 Task: Create ChildIssue0000000159 as Child Issue of Issue Issue0000000080 in Backlog  in Scrum Project Project0000000016 in Jira. Create ChildIssue0000000160 as Child Issue of Issue Issue0000000080 in Backlog  in Scrum Project Project0000000016 in Jira. AssignAyush98111@gmail.com as Assignee of Child Issue ChildIssue0000000141 of Issue Issue0000000071 in Backlog  in Scrum Project Project0000000015 in Jira. AssignAyush98111@gmail.com as Assignee of Child Issue ChildIssue0000000142 of Issue Issue0000000071 in Backlog  in Scrum Project Project0000000015 in Jira. AssignAyush98111@gmail.com as Assignee of Child Issue ChildIssue0000000143 of Issue Issue0000000072 in Backlog  in Scrum Project Project0000000015 in Jira
Action: Mouse moved to (425, 568)
Screenshot: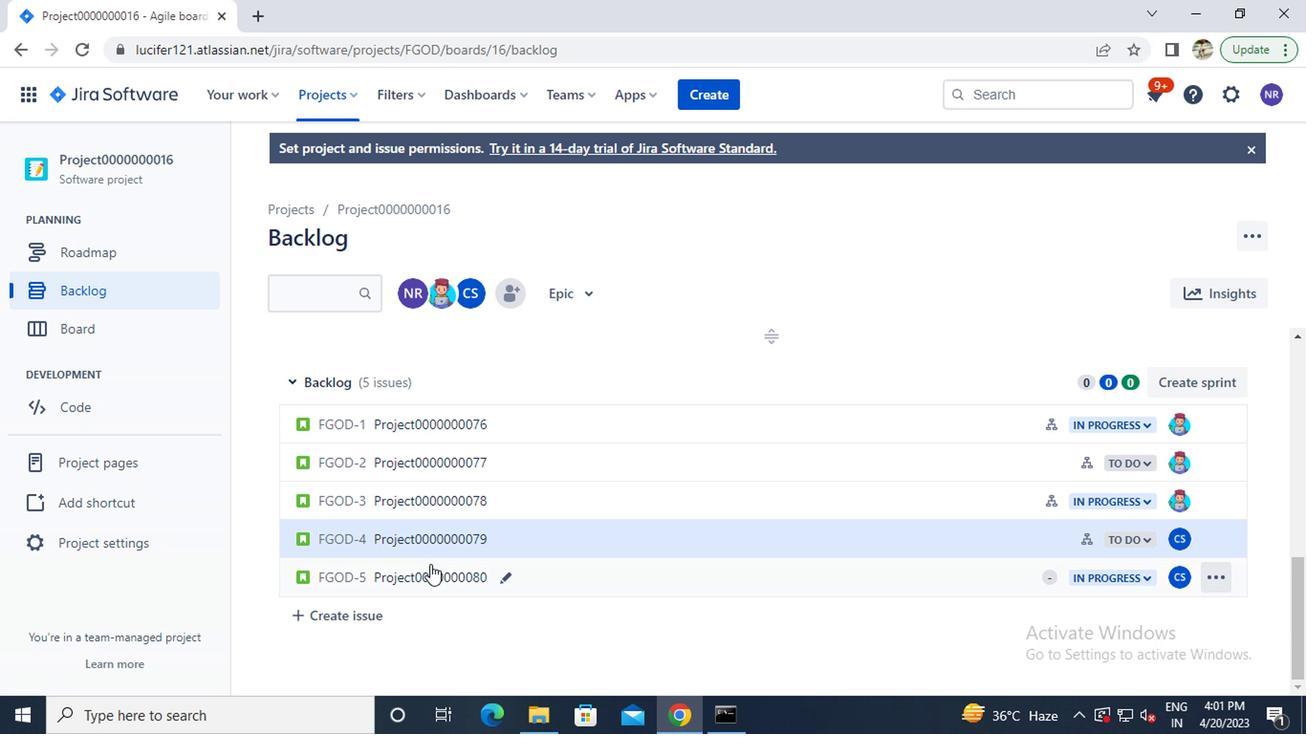 
Action: Mouse pressed left at (425, 568)
Screenshot: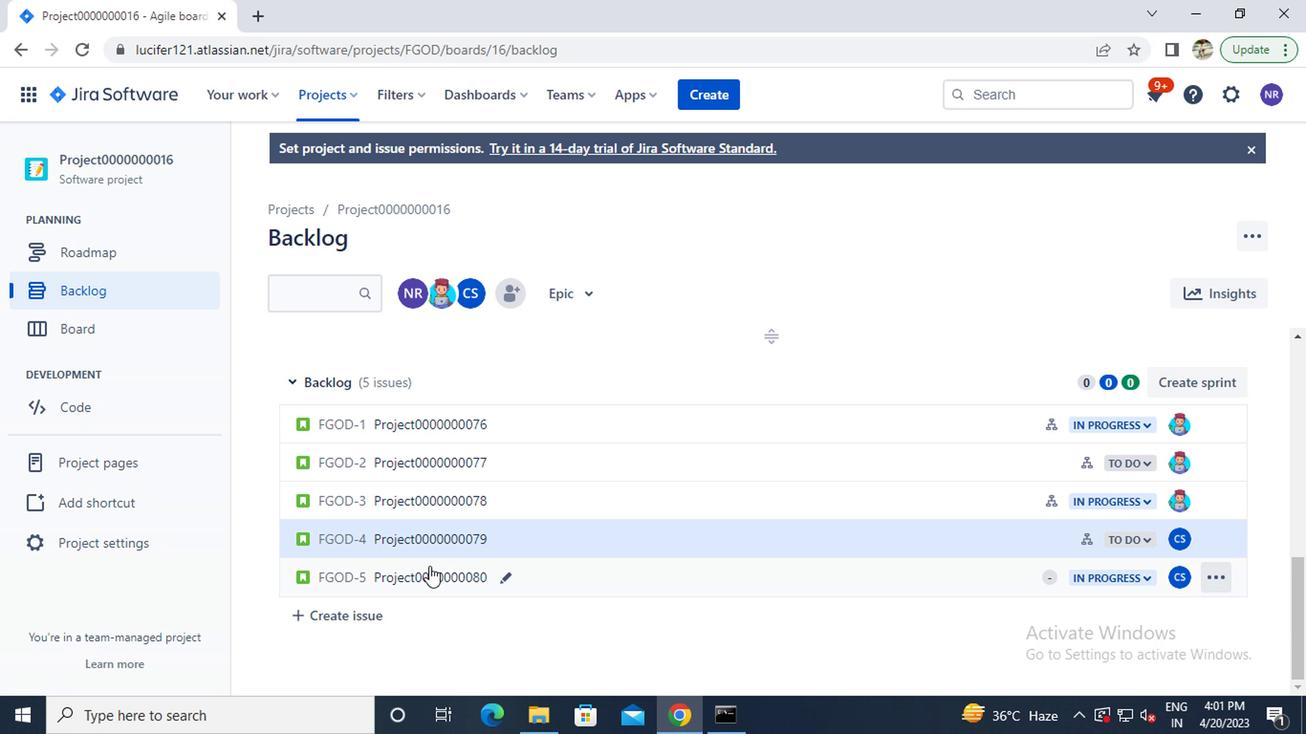 
Action: Mouse moved to (955, 434)
Screenshot: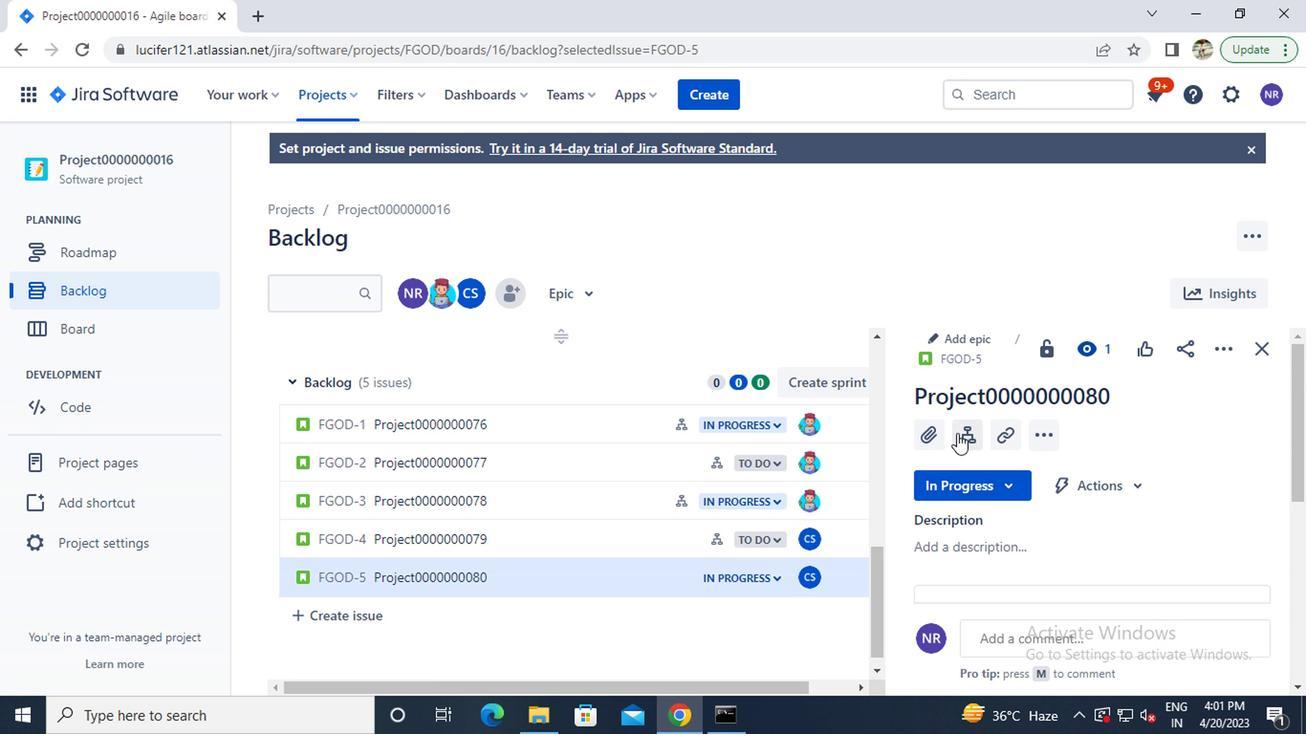 
Action: Mouse pressed left at (955, 434)
Screenshot: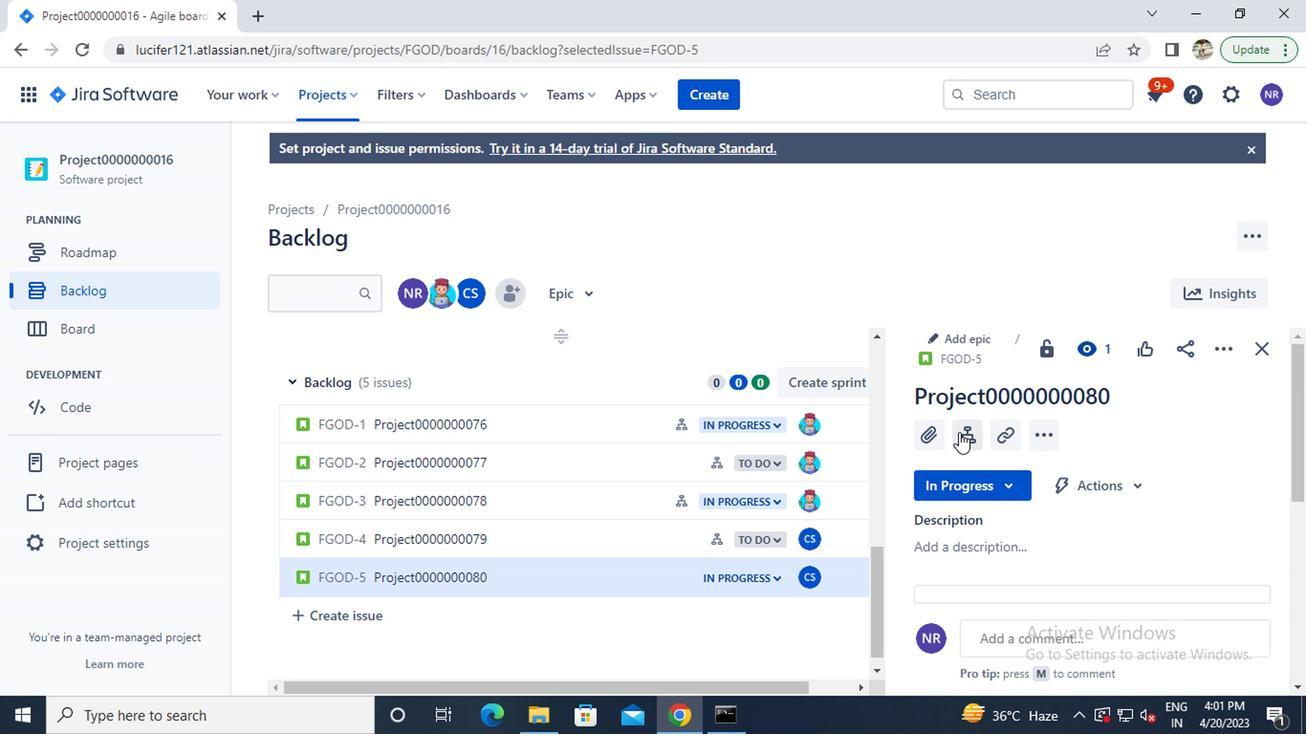 
Action: Key pressed c<Key.caps_lock>hild<Key.caps_lock>i<Key.caps_lock>ssue0000000159
Screenshot: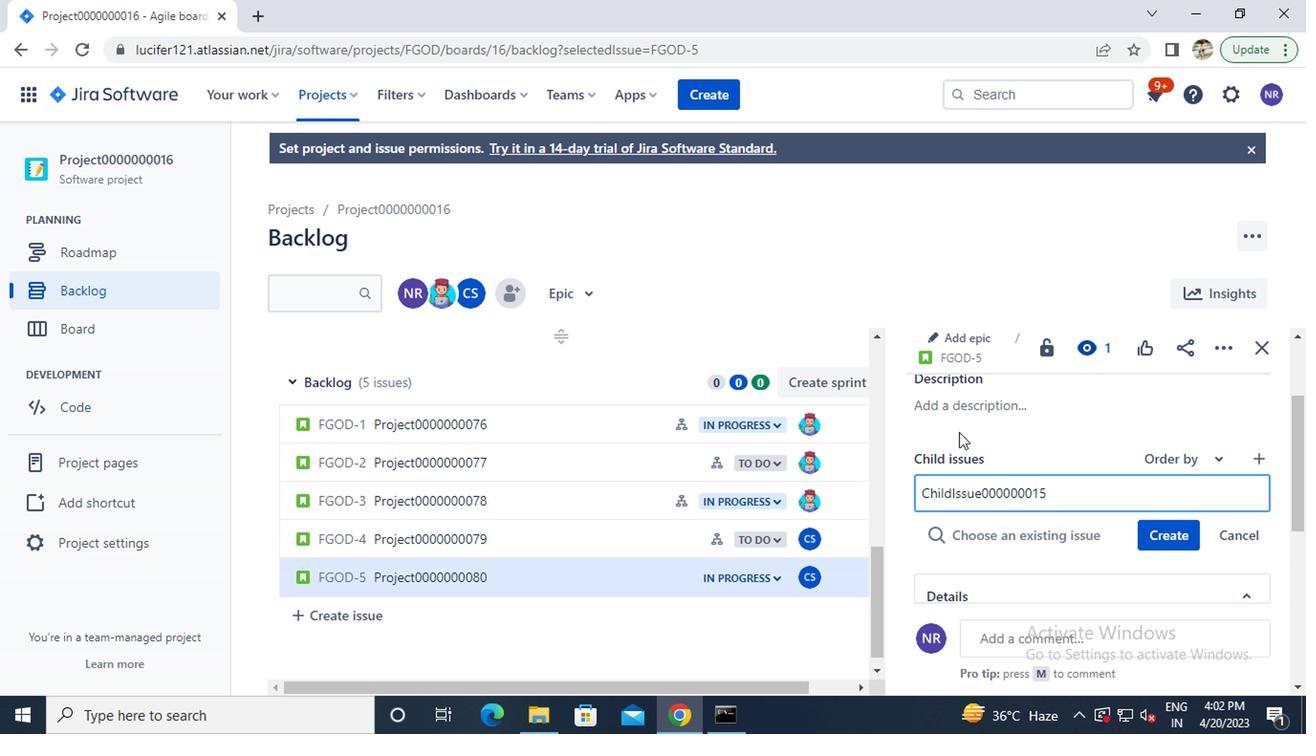 
Action: Mouse moved to (1171, 525)
Screenshot: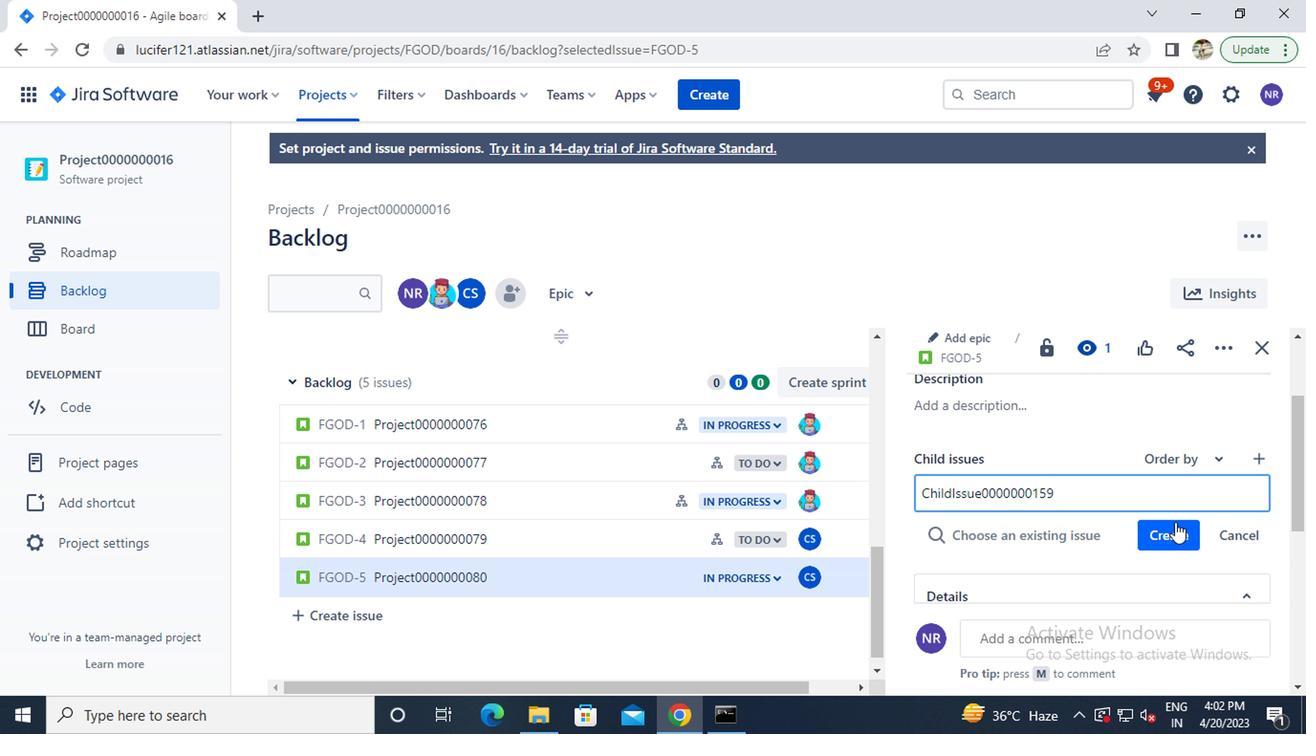 
Action: Mouse pressed left at (1171, 525)
Screenshot: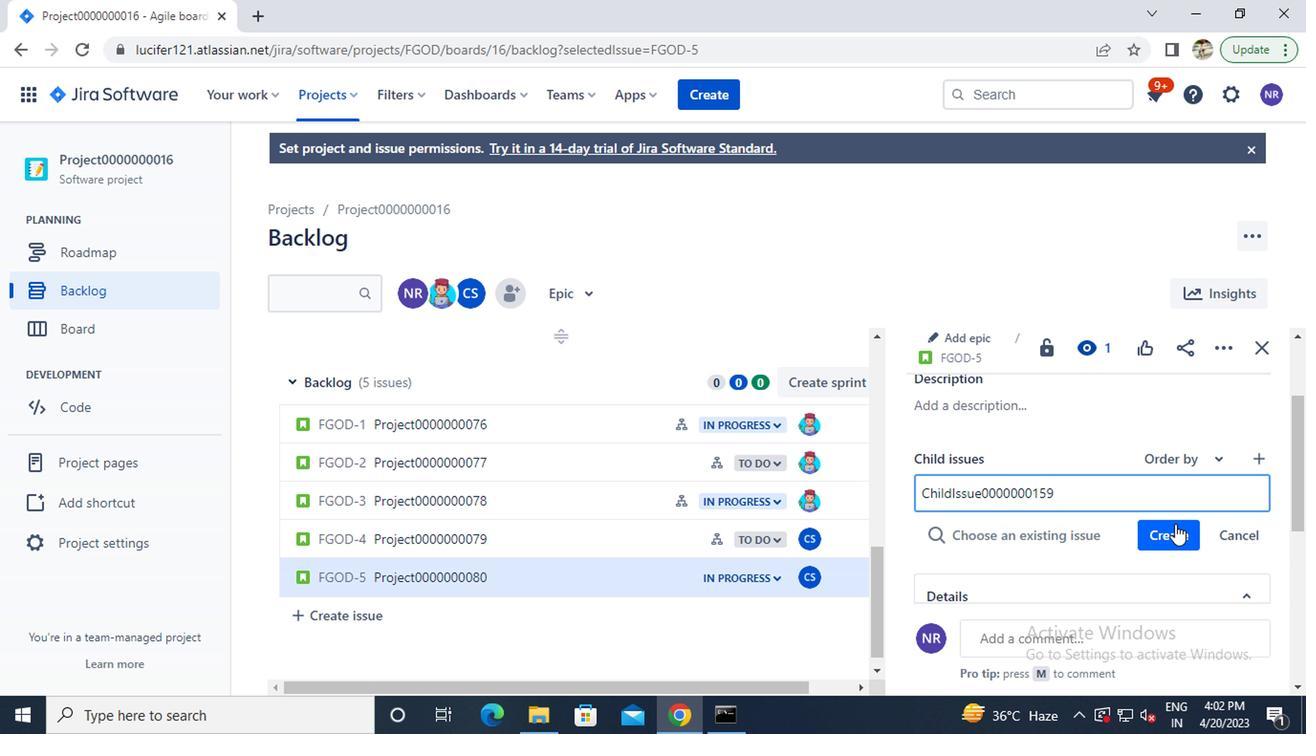 
Action: Mouse moved to (1047, 549)
Screenshot: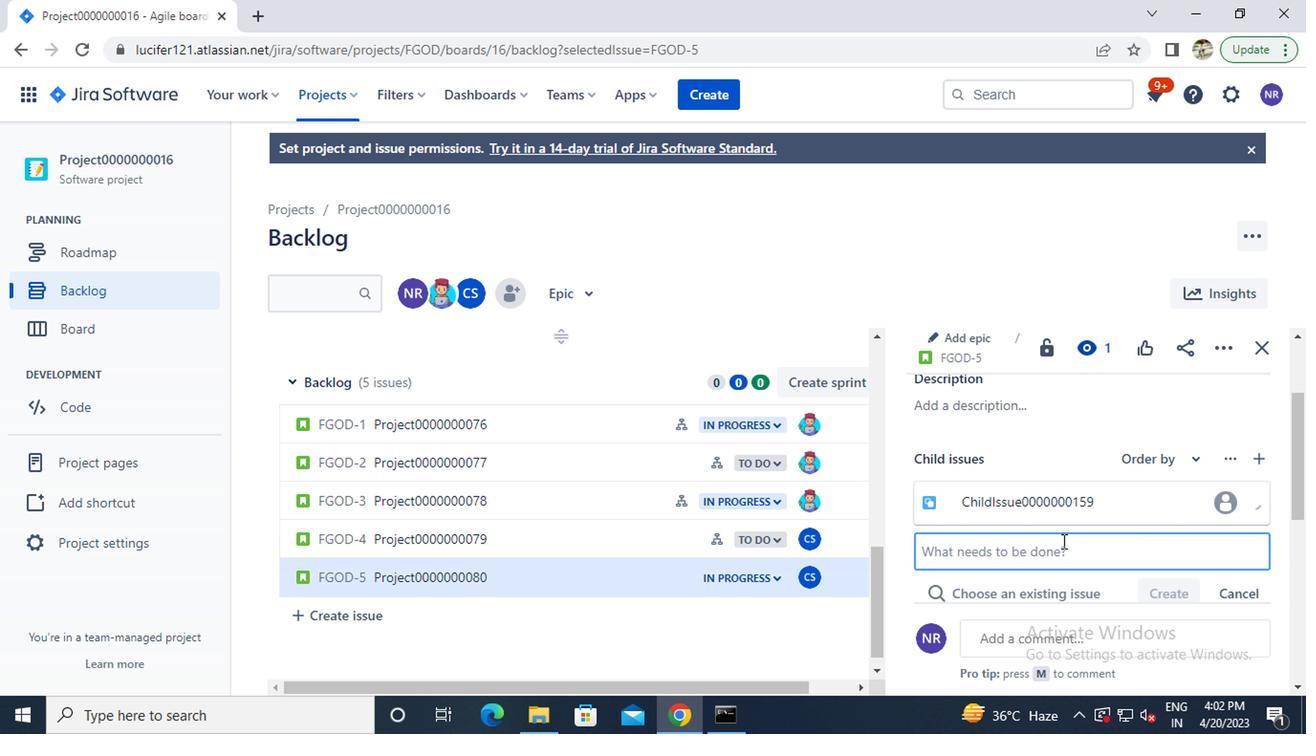 
Action: Mouse pressed left at (1047, 549)
Screenshot: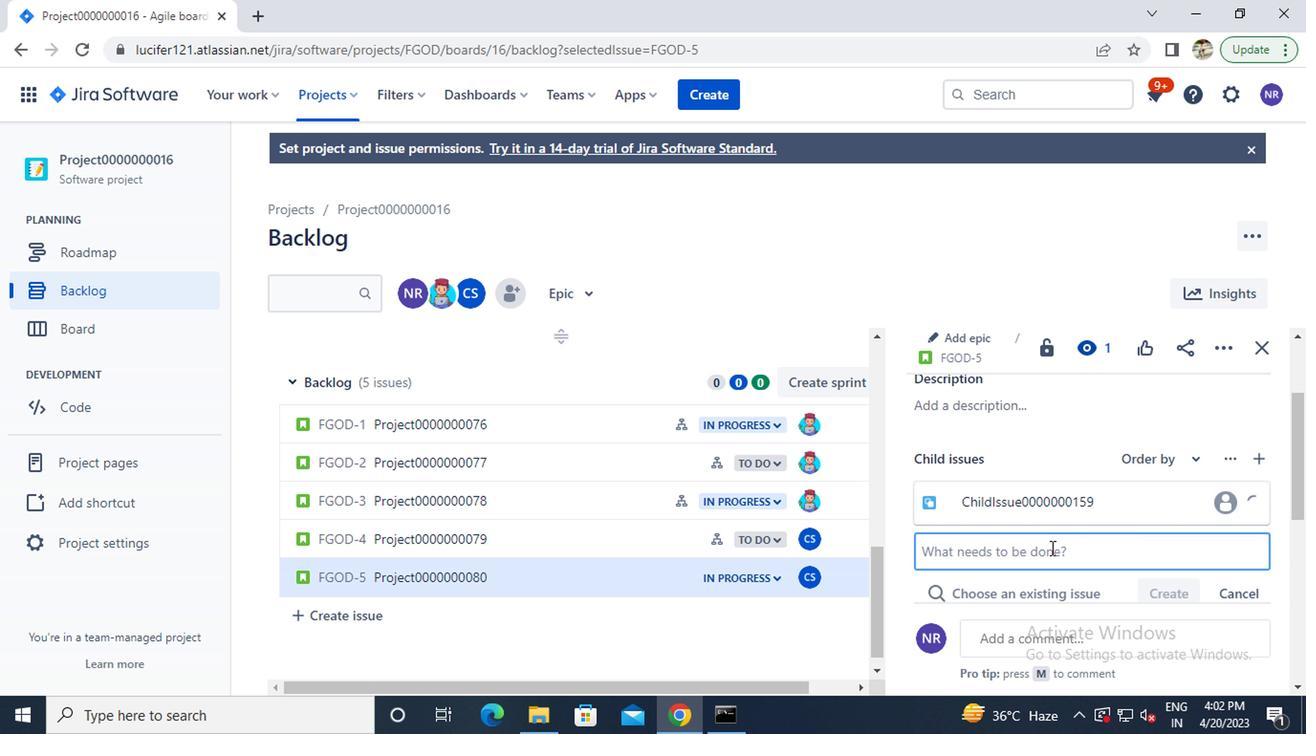 
Action: Key pressed <Key.caps_lock>c<Key.caps_lock>hild<Key.caps_lock>i<Key.caps_lock>ssue00000000160
Screenshot: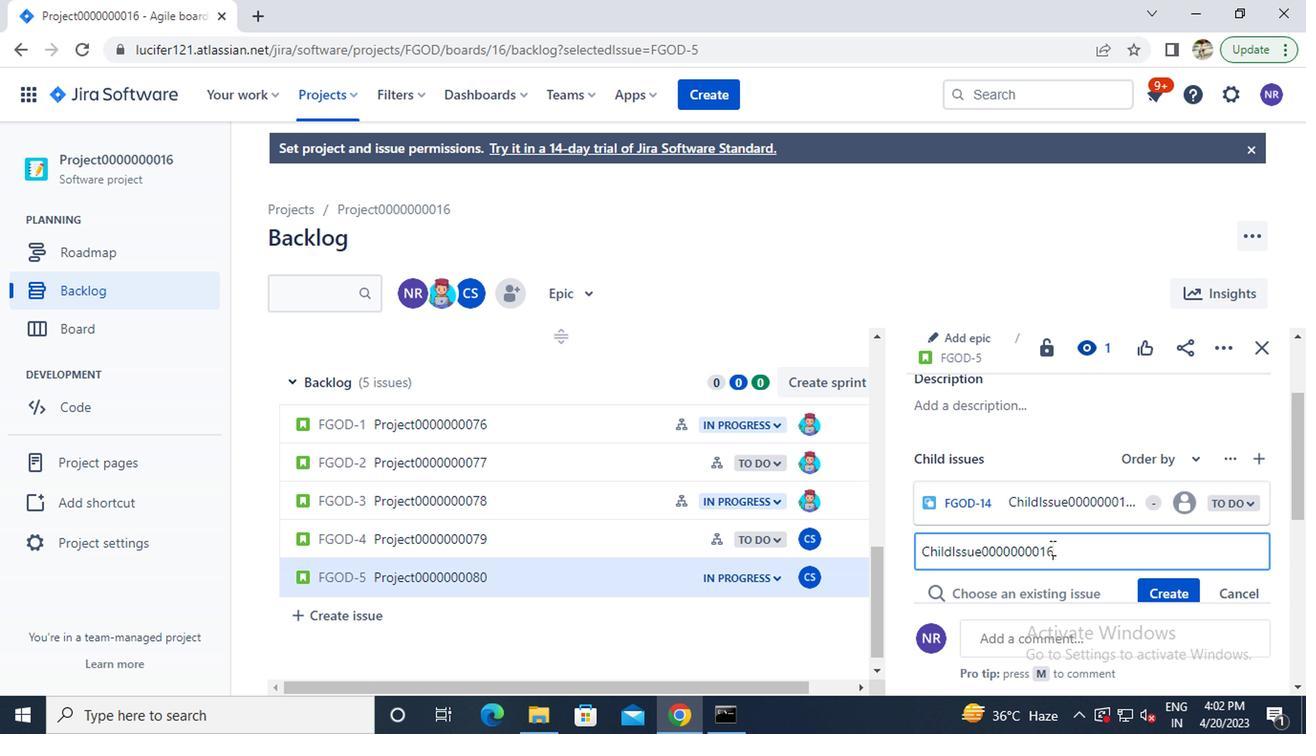 
Action: Mouse moved to (1161, 589)
Screenshot: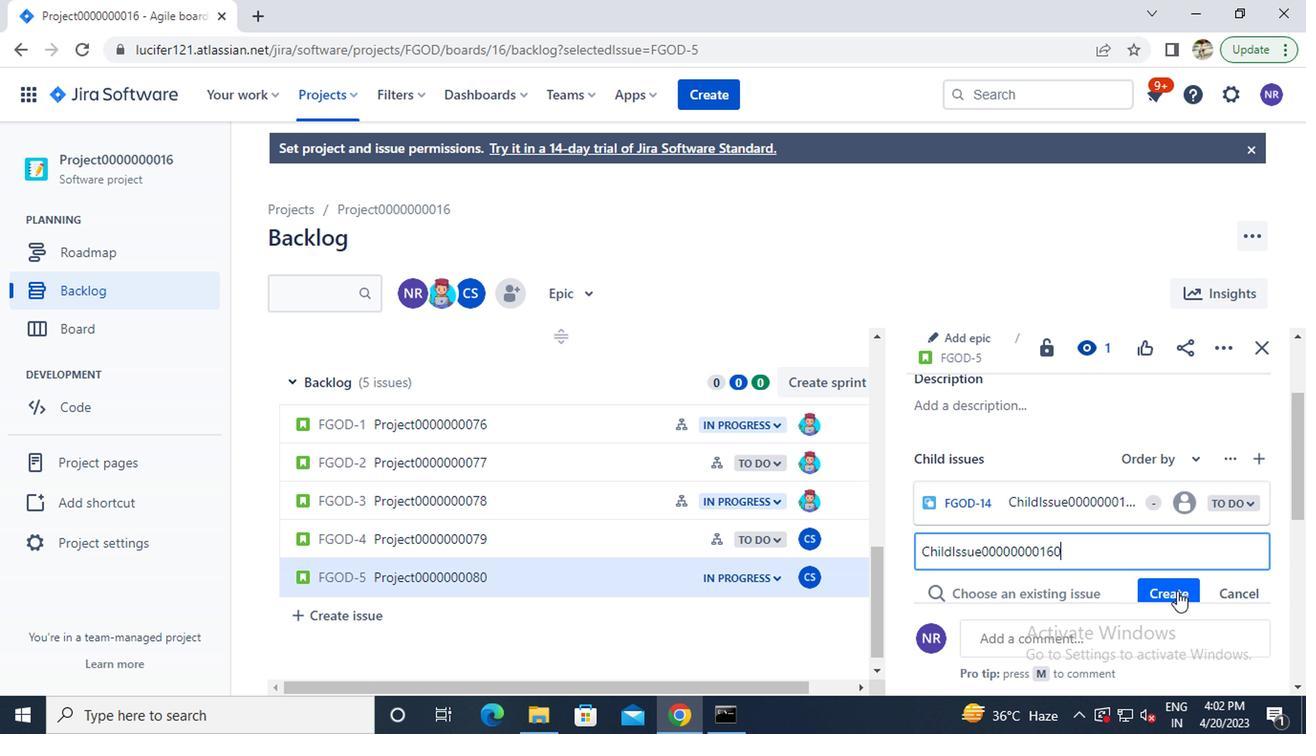 
Action: Mouse pressed left at (1161, 589)
Screenshot: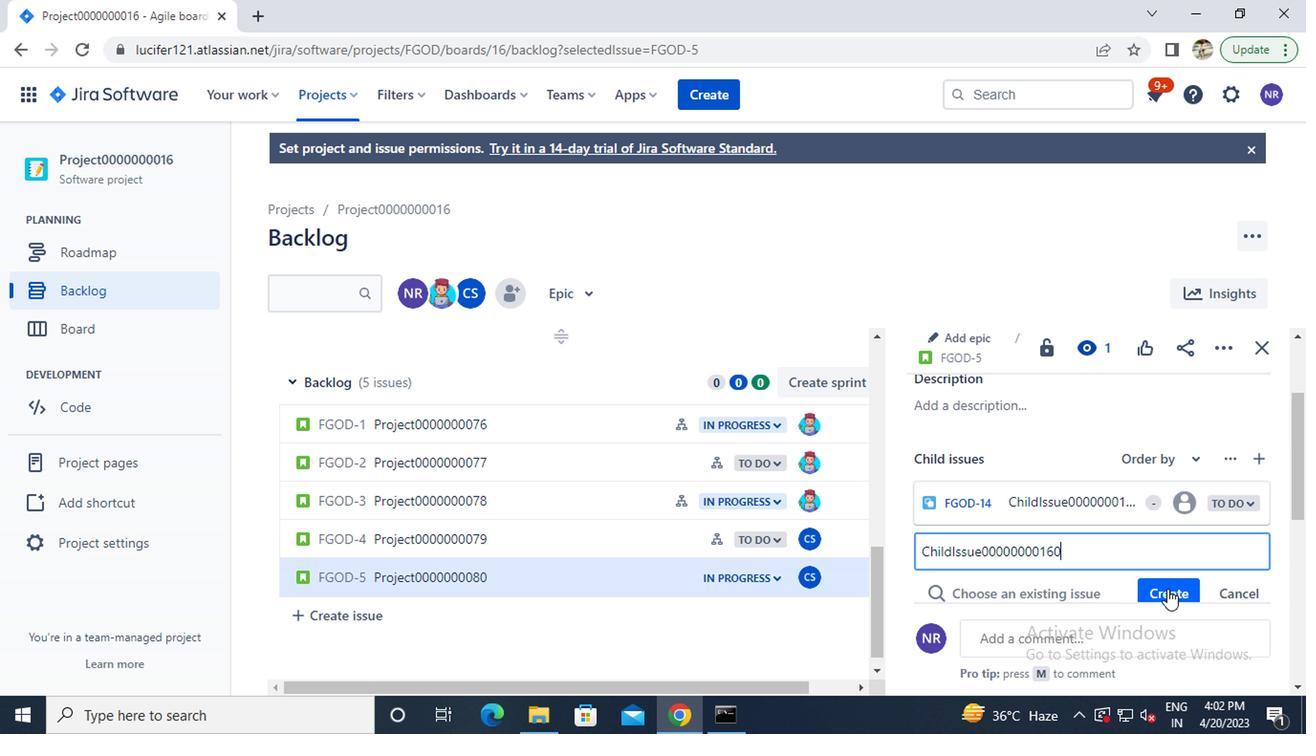 
Action: Mouse moved to (333, 96)
Screenshot: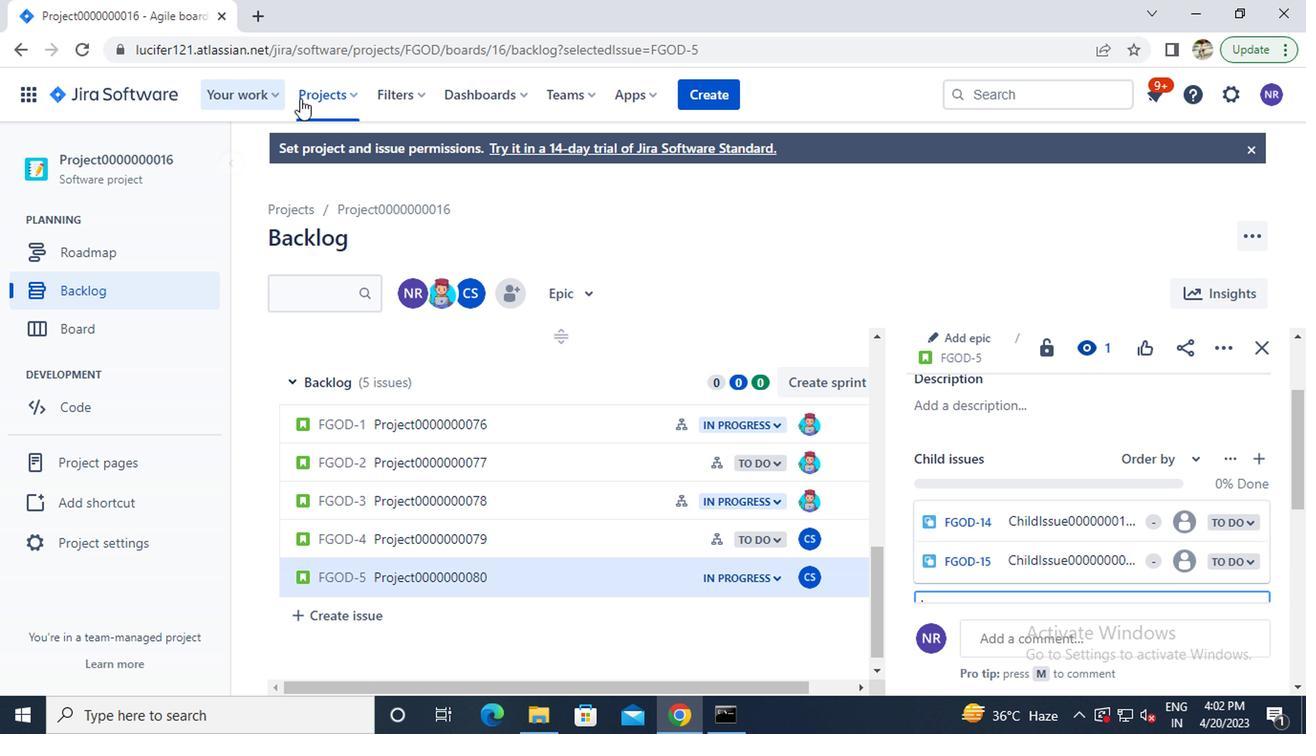 
Action: Mouse pressed left at (333, 96)
Screenshot: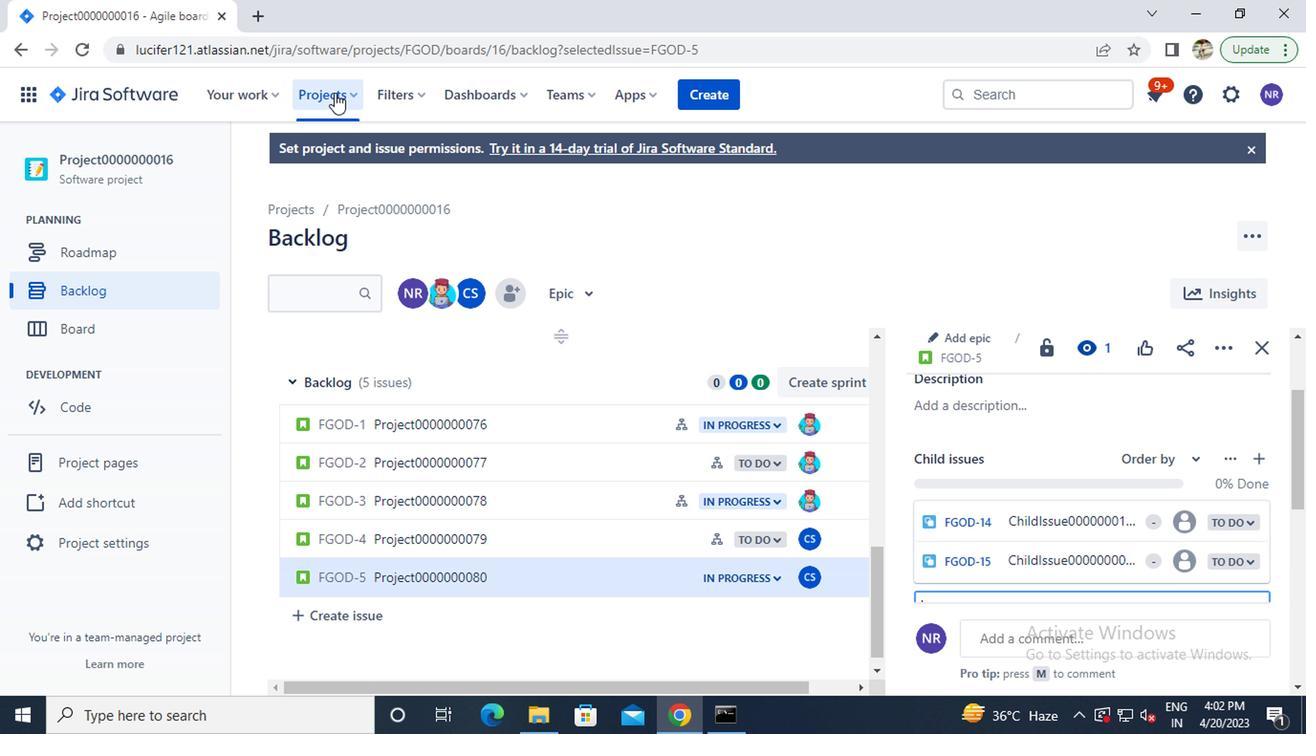 
Action: Mouse moved to (388, 220)
Screenshot: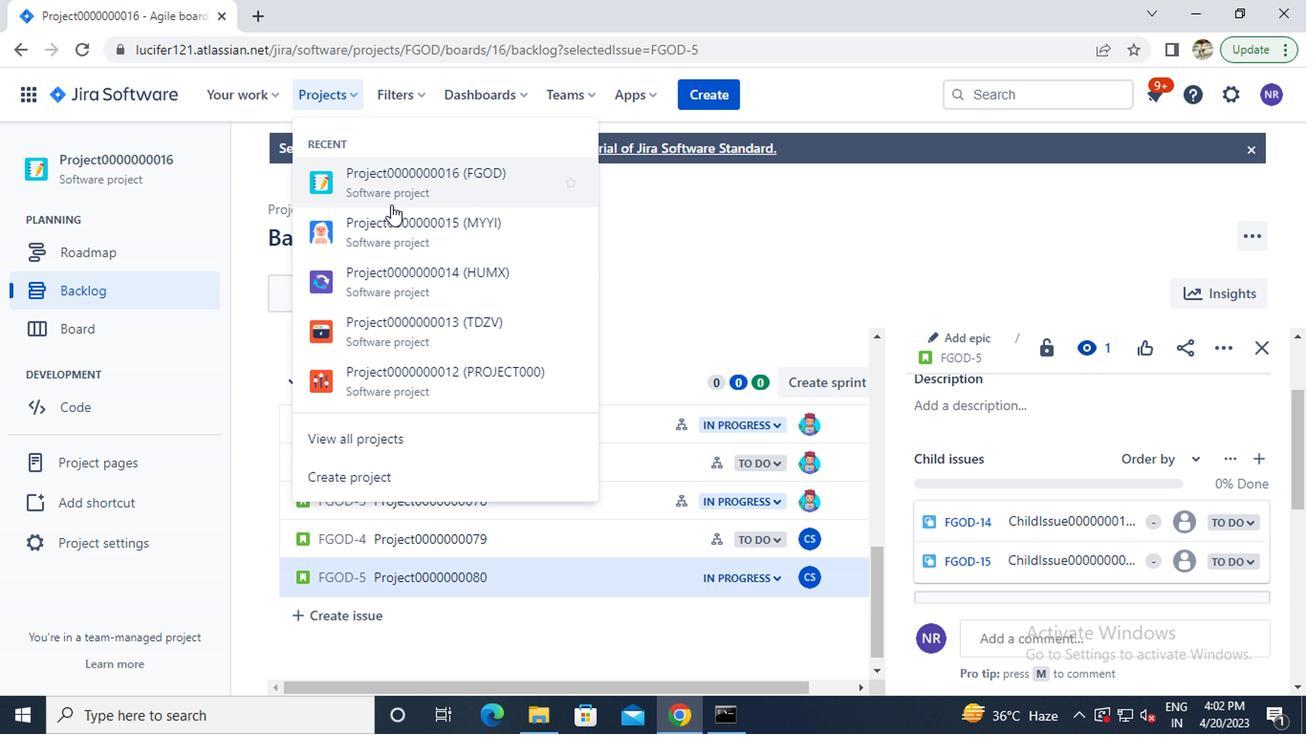 
Action: Mouse pressed left at (388, 220)
Screenshot: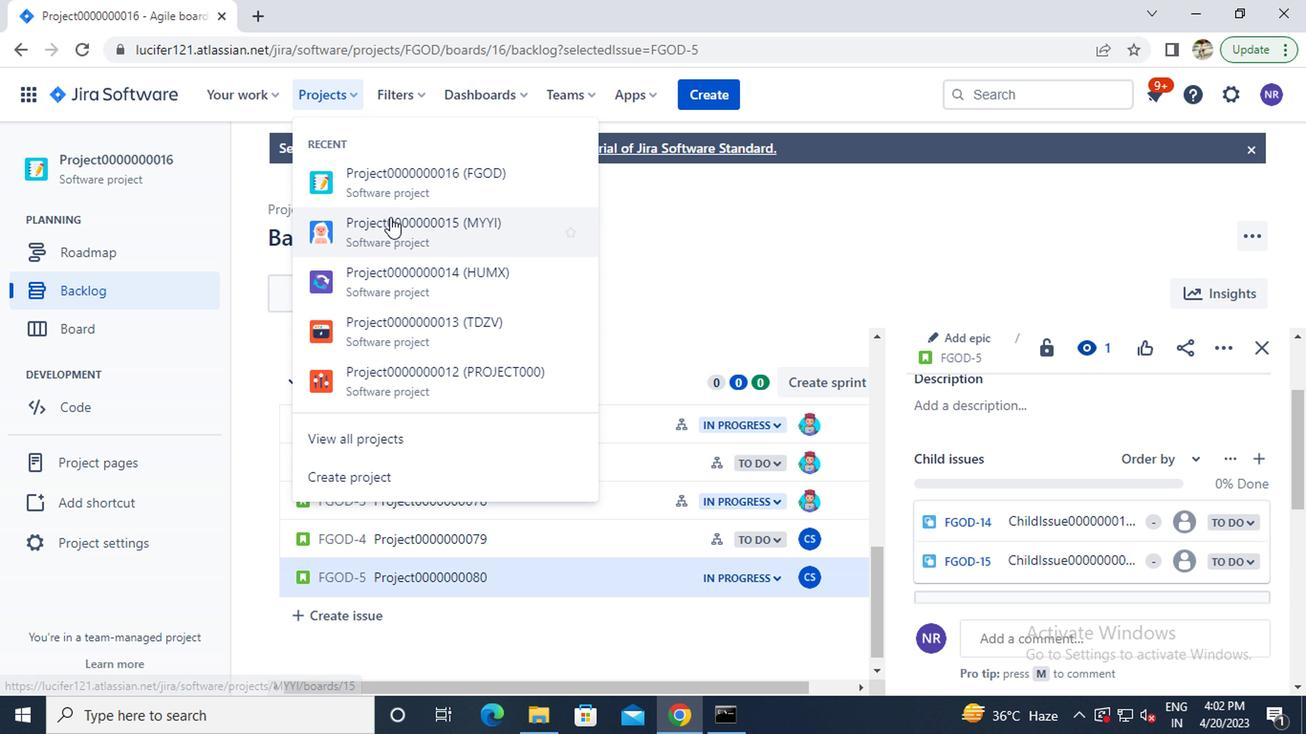 
Action: Mouse moved to (146, 287)
Screenshot: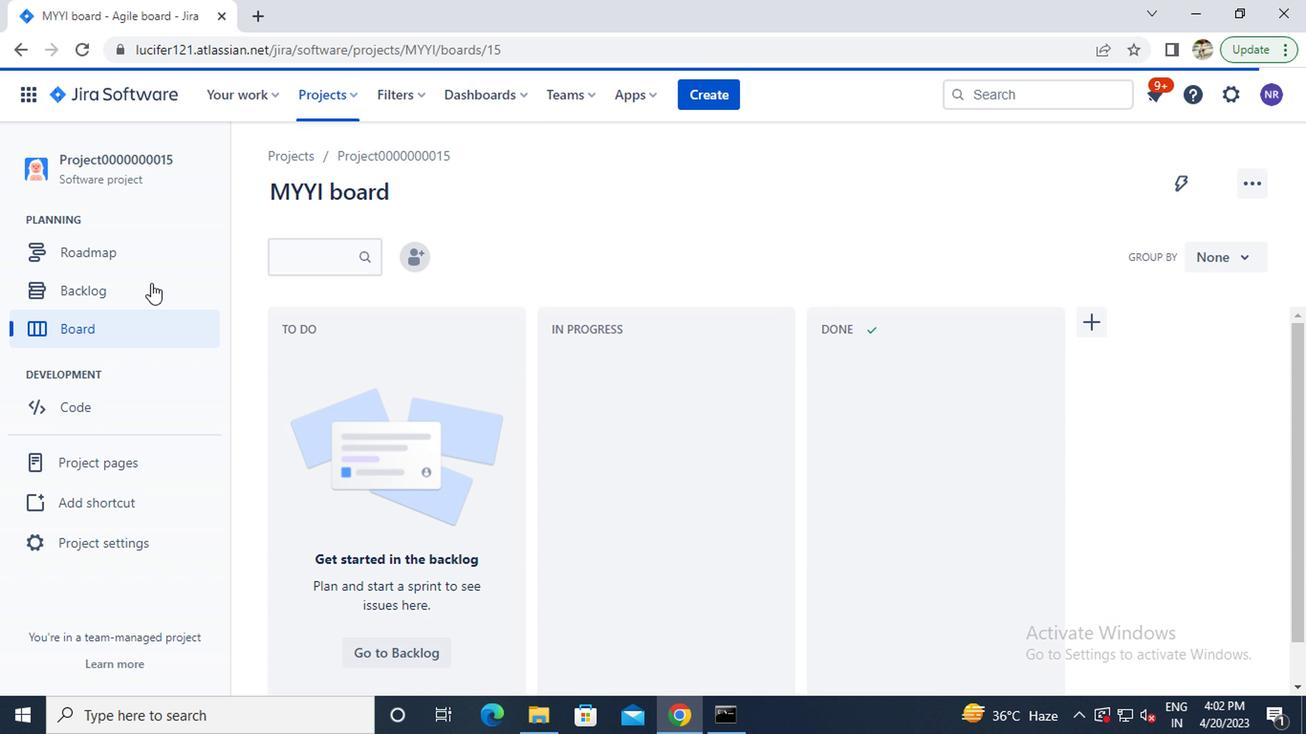 
Action: Mouse pressed left at (146, 287)
Screenshot: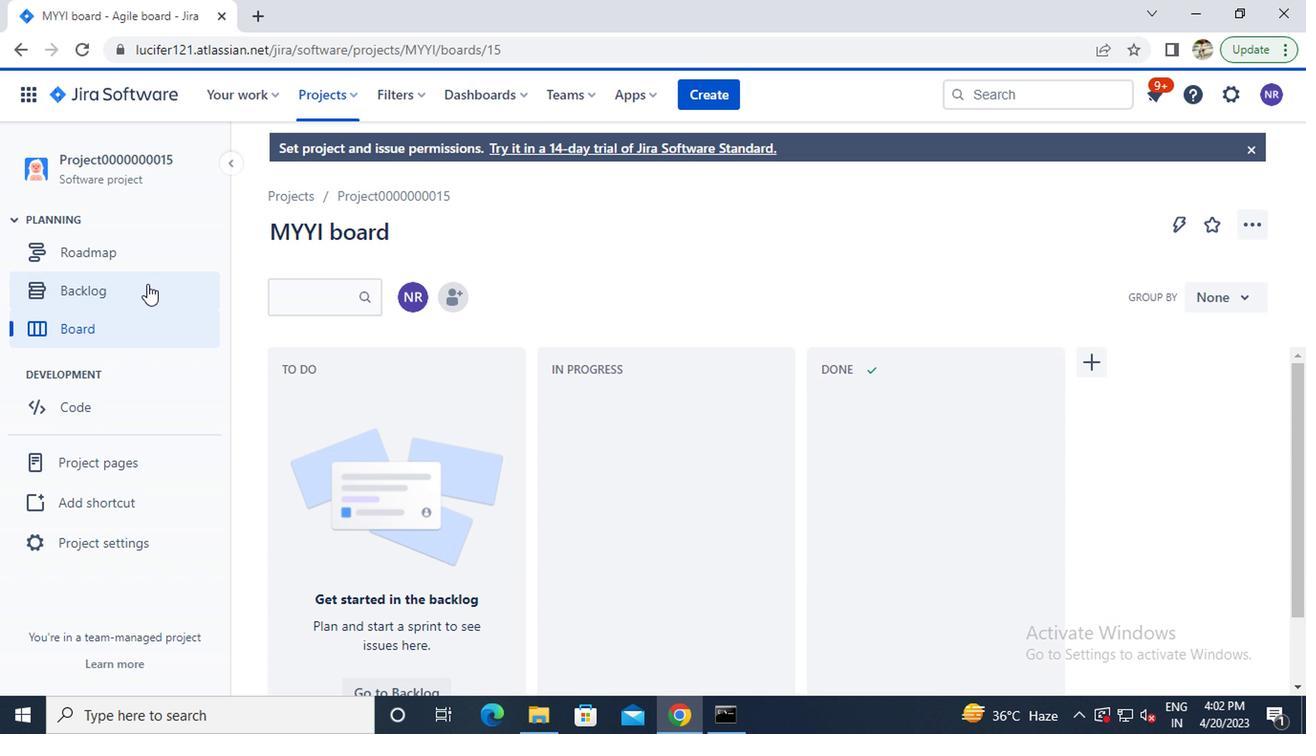 
Action: Mouse moved to (418, 381)
Screenshot: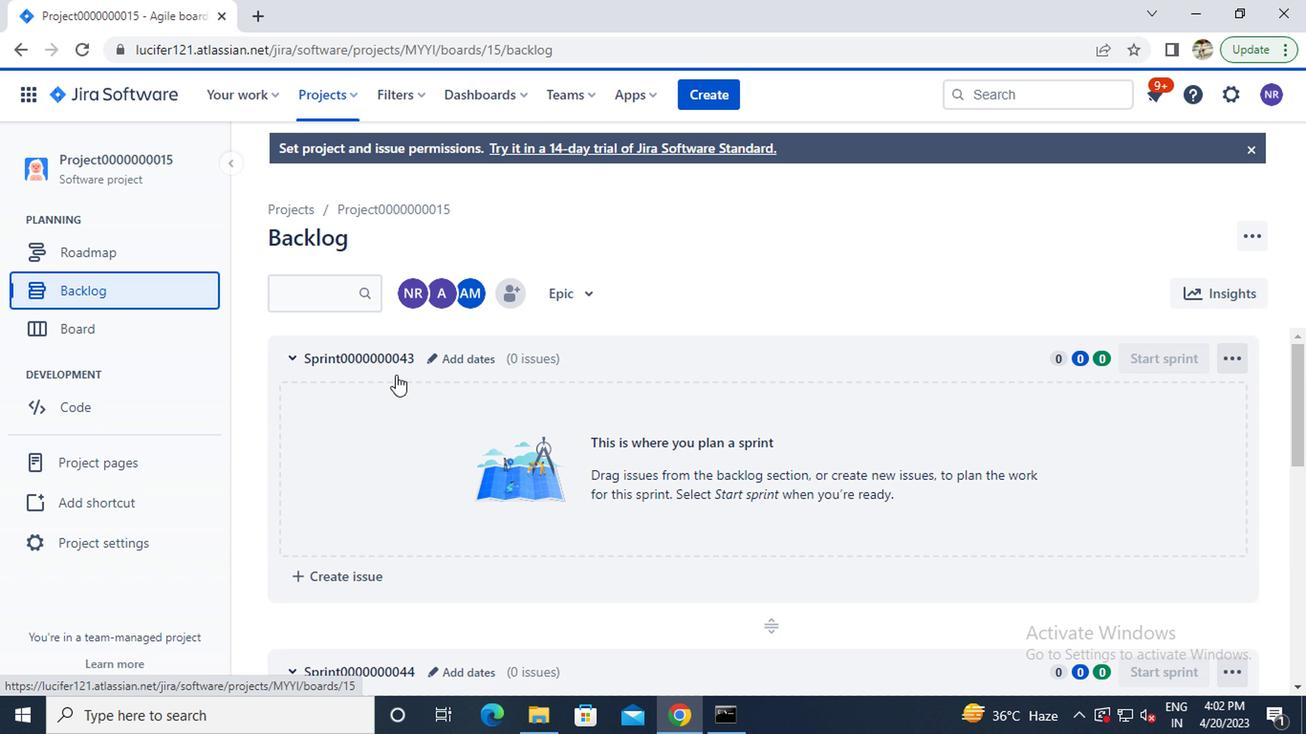 
Action: Mouse scrolled (418, 379) with delta (0, -1)
Screenshot: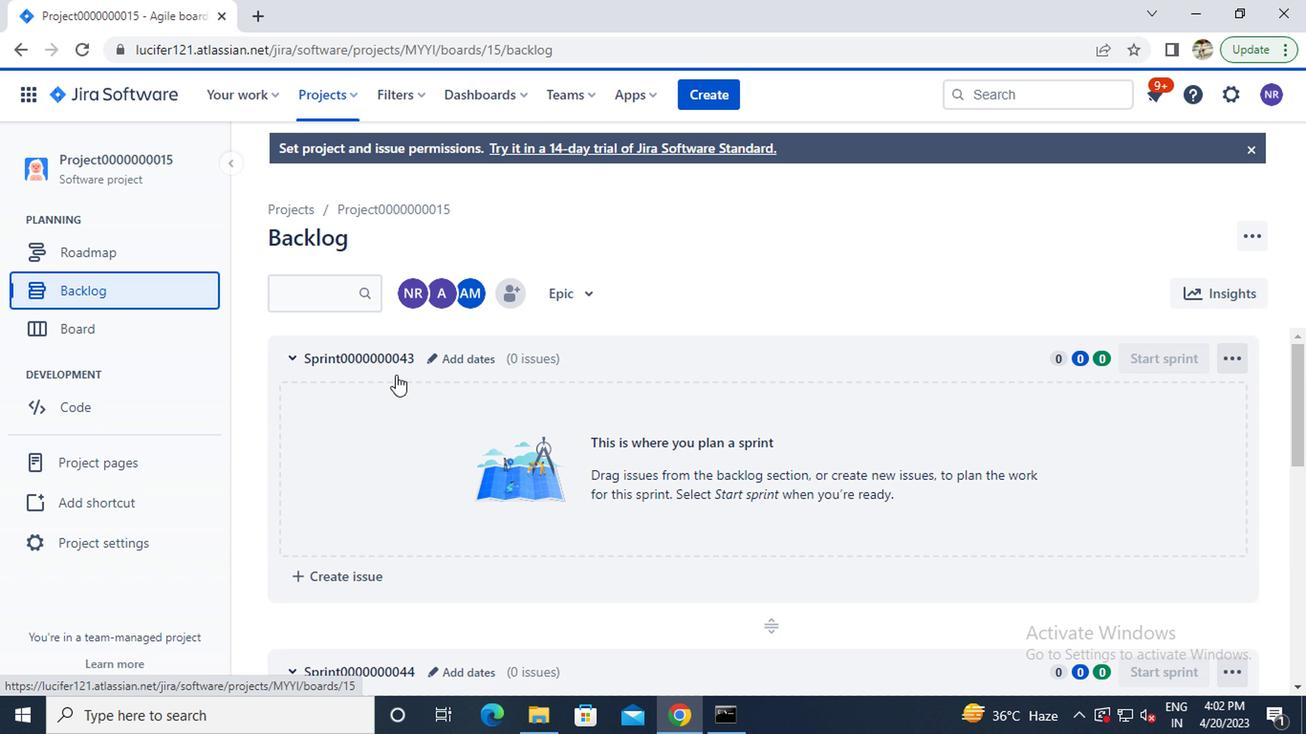 
Action: Mouse moved to (431, 379)
Screenshot: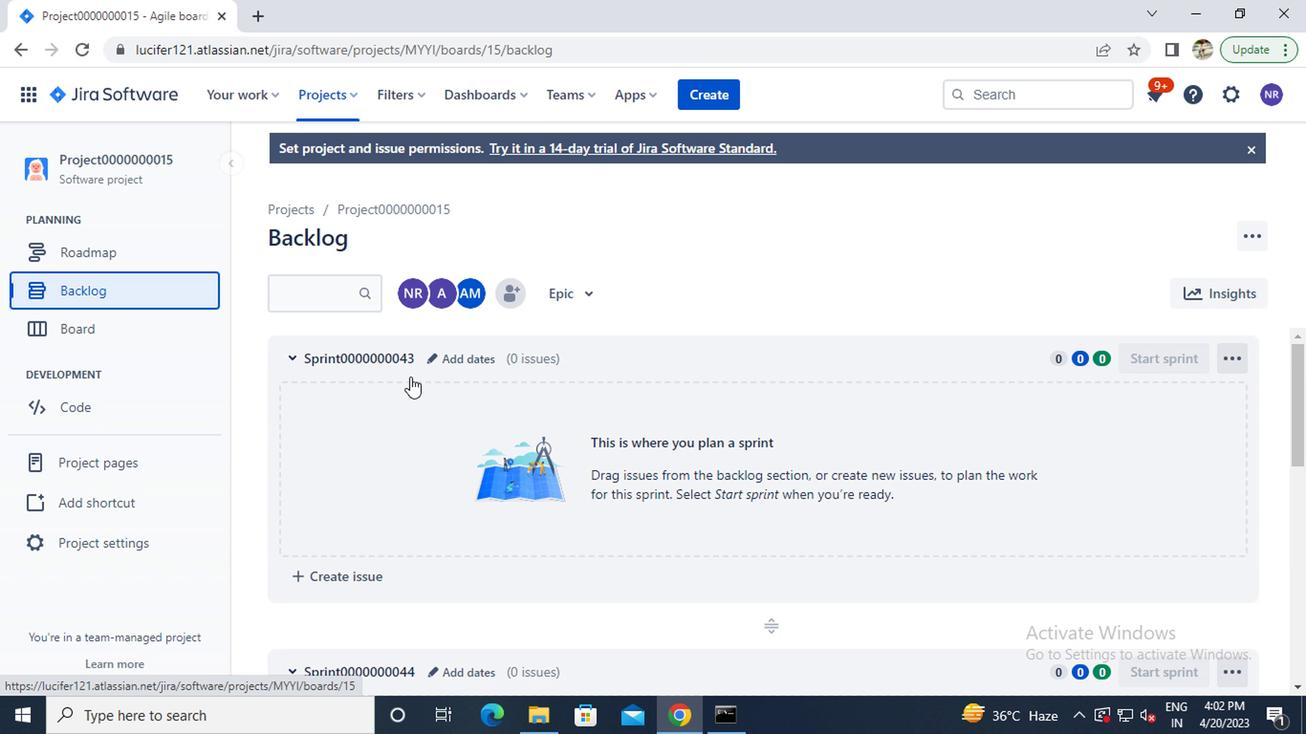 
Action: Mouse scrolled (431, 379) with delta (0, 0)
Screenshot: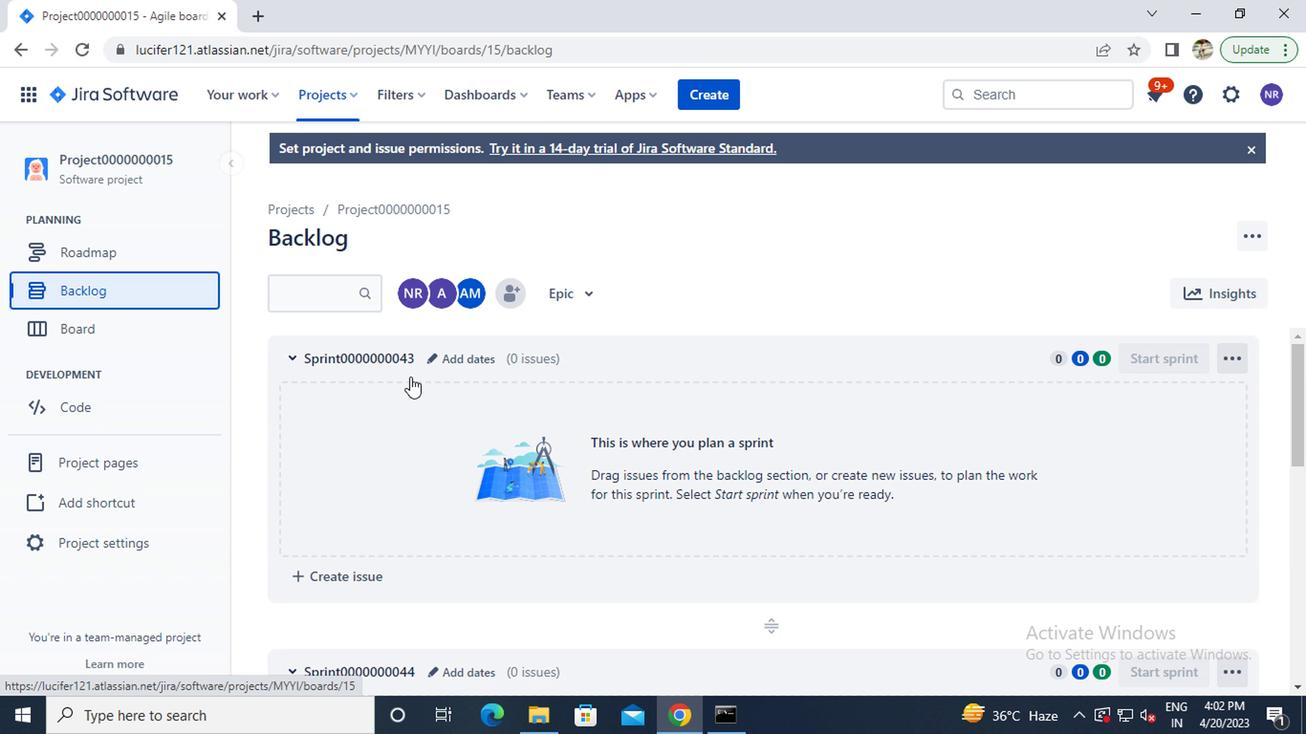 
Action: Mouse moved to (448, 374)
Screenshot: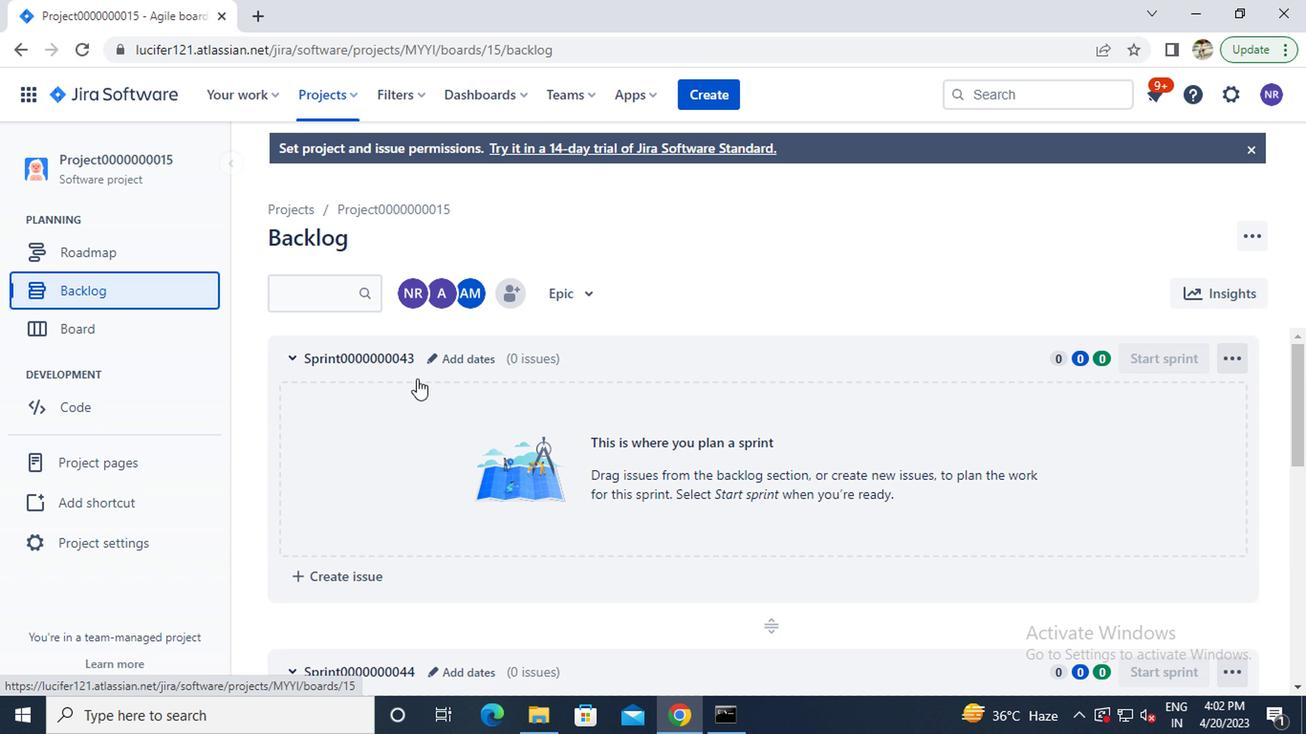 
Action: Mouse scrolled (448, 374) with delta (0, 0)
Screenshot: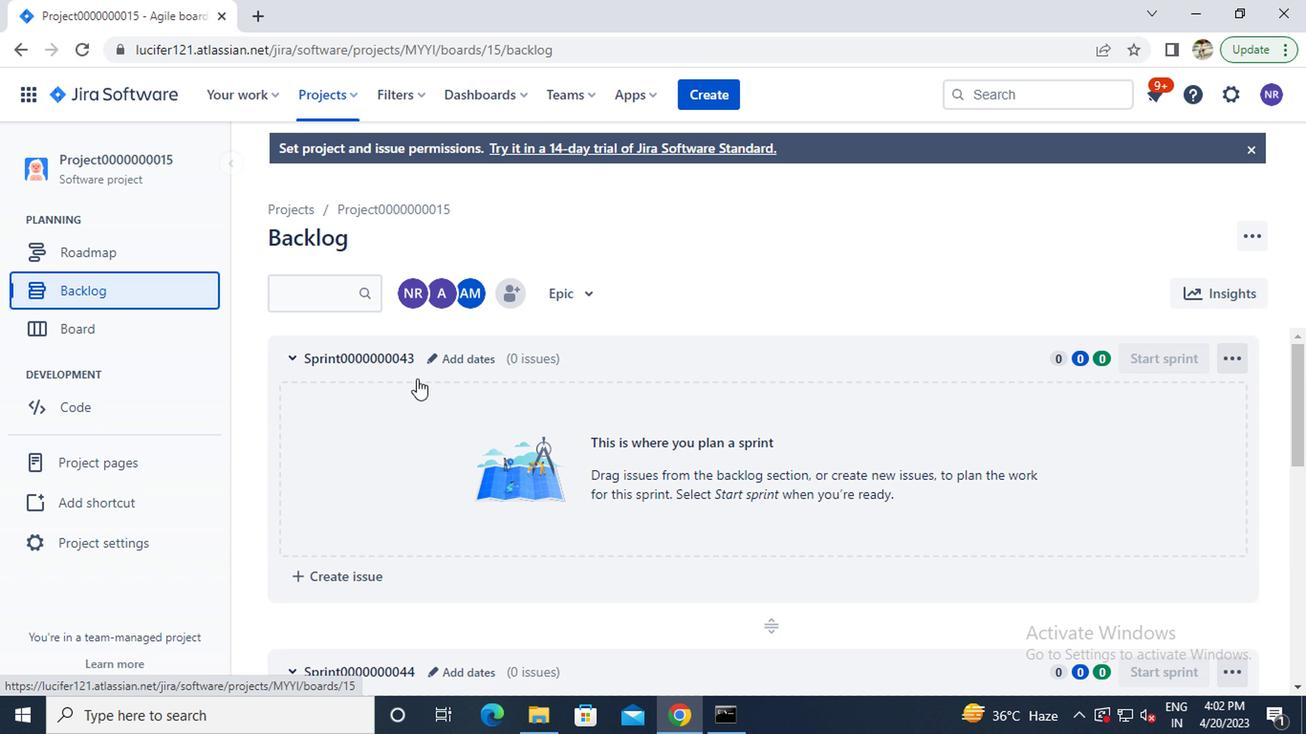 
Action: Mouse moved to (460, 376)
Screenshot: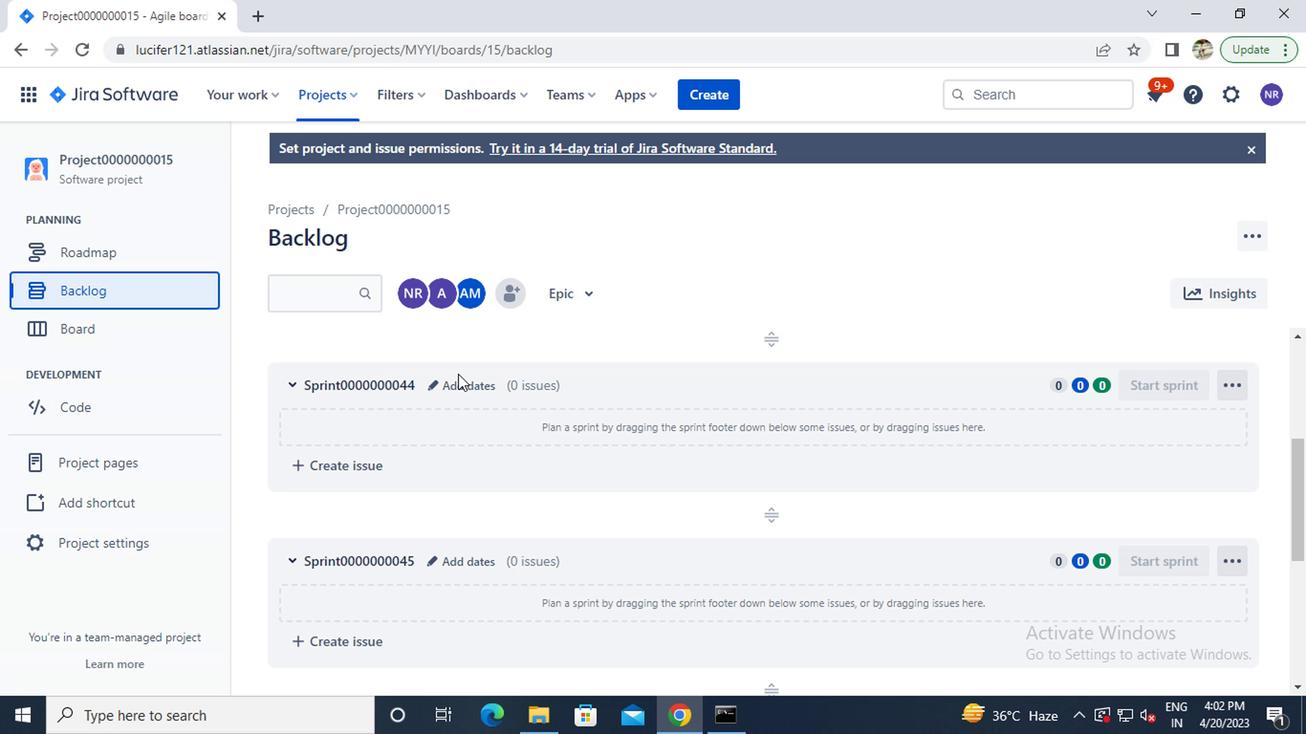 
Action: Mouse scrolled (460, 374) with delta (0, -1)
Screenshot: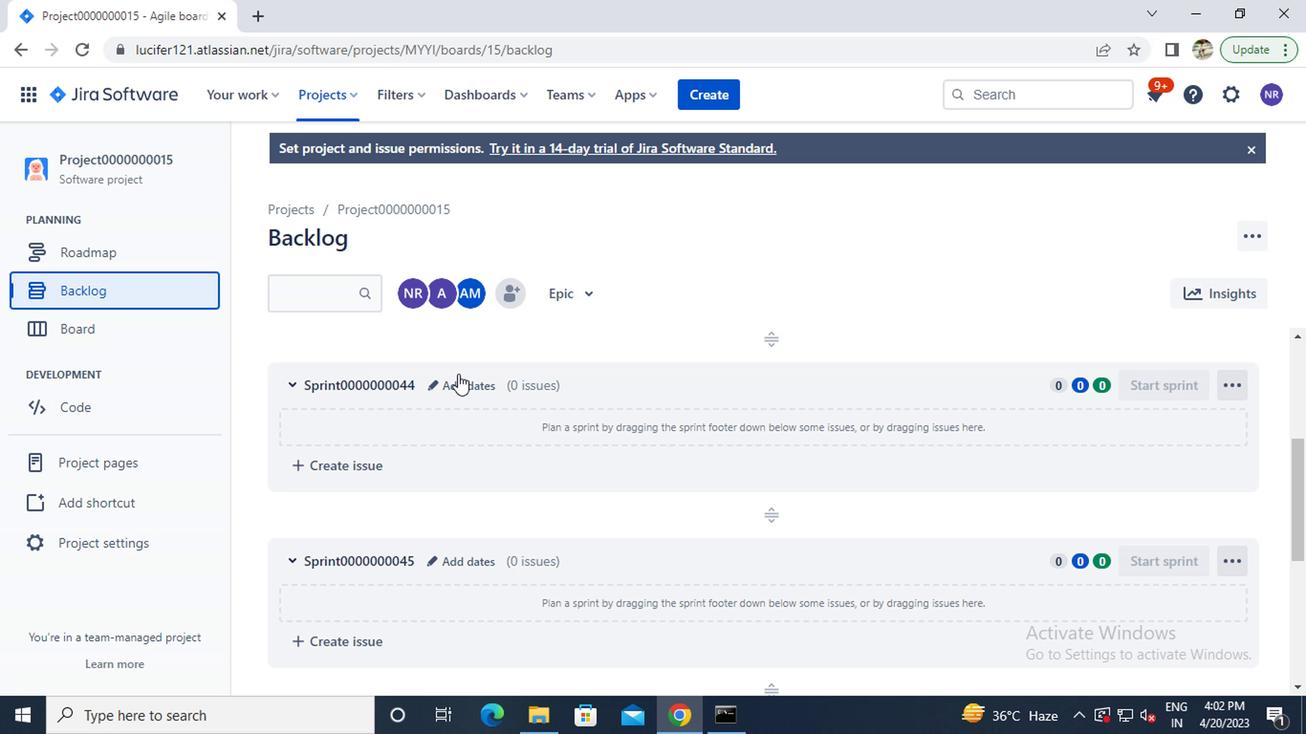 
Action: Mouse moved to (464, 376)
Screenshot: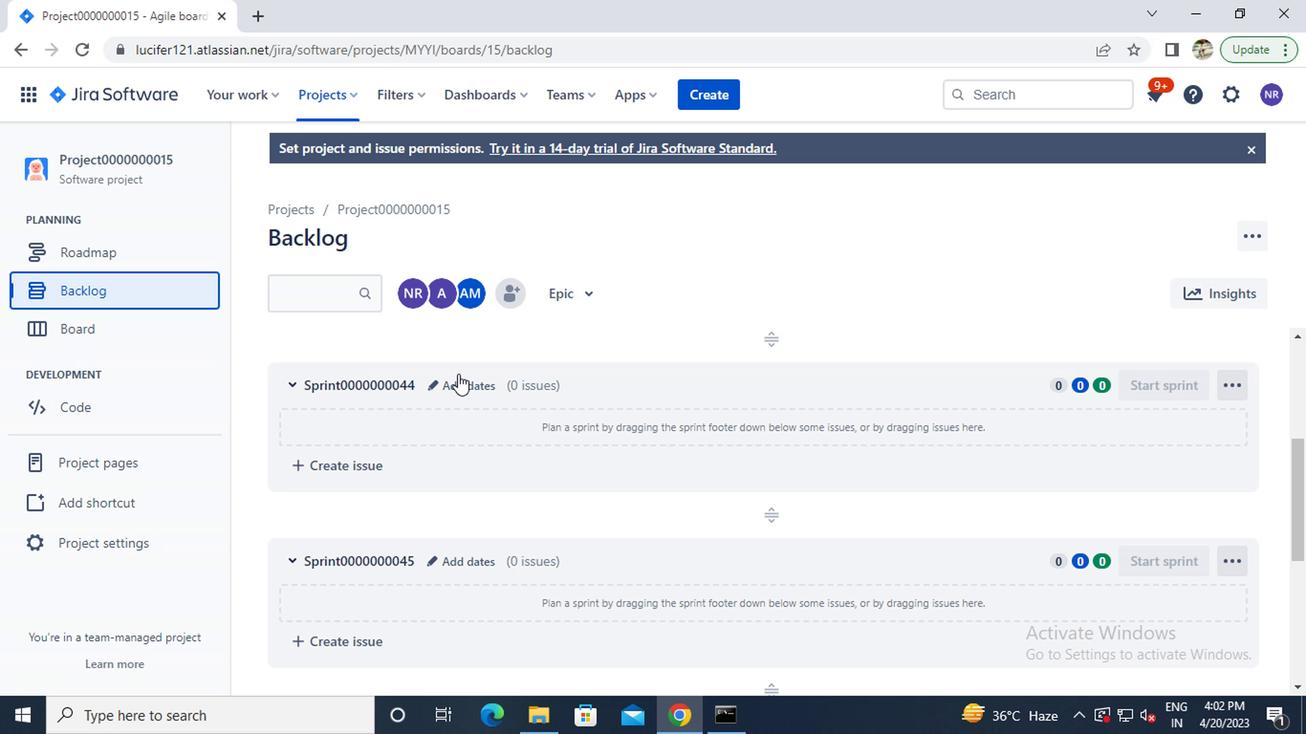 
Action: Mouse scrolled (464, 376) with delta (0, 0)
Screenshot: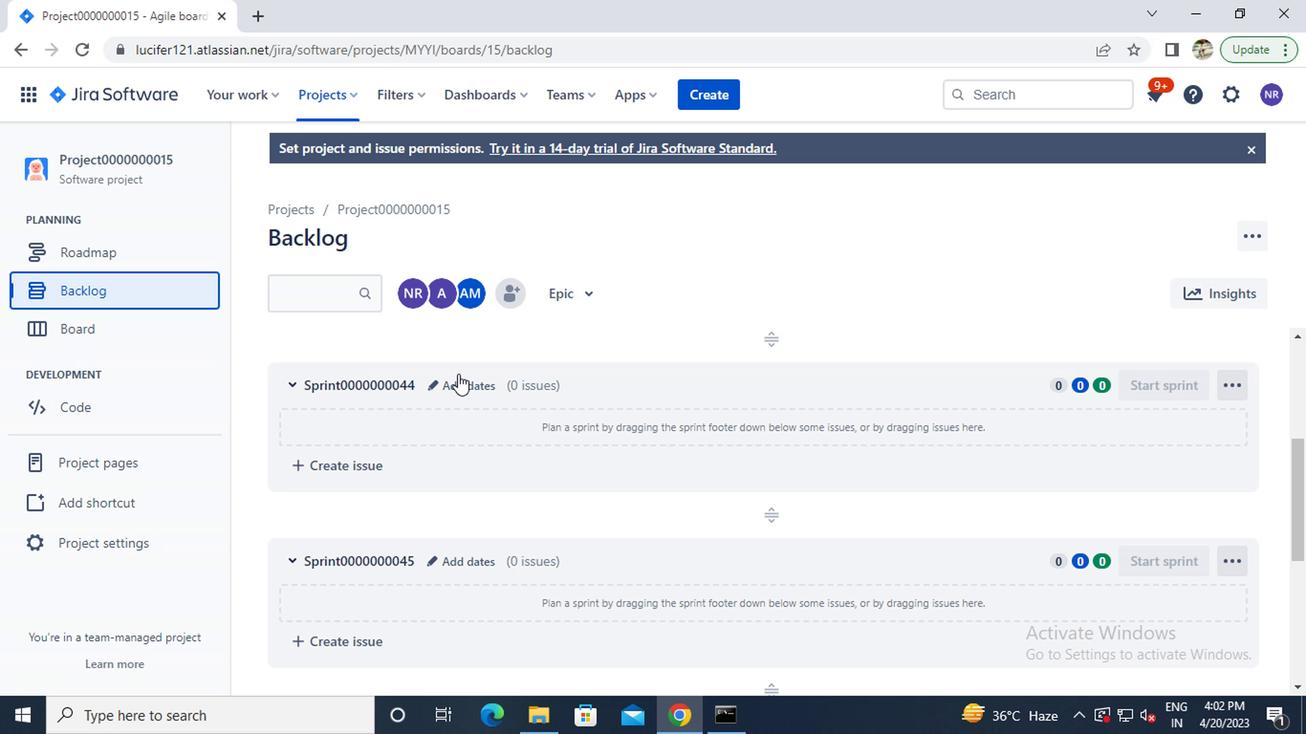 
Action: Mouse moved to (468, 379)
Screenshot: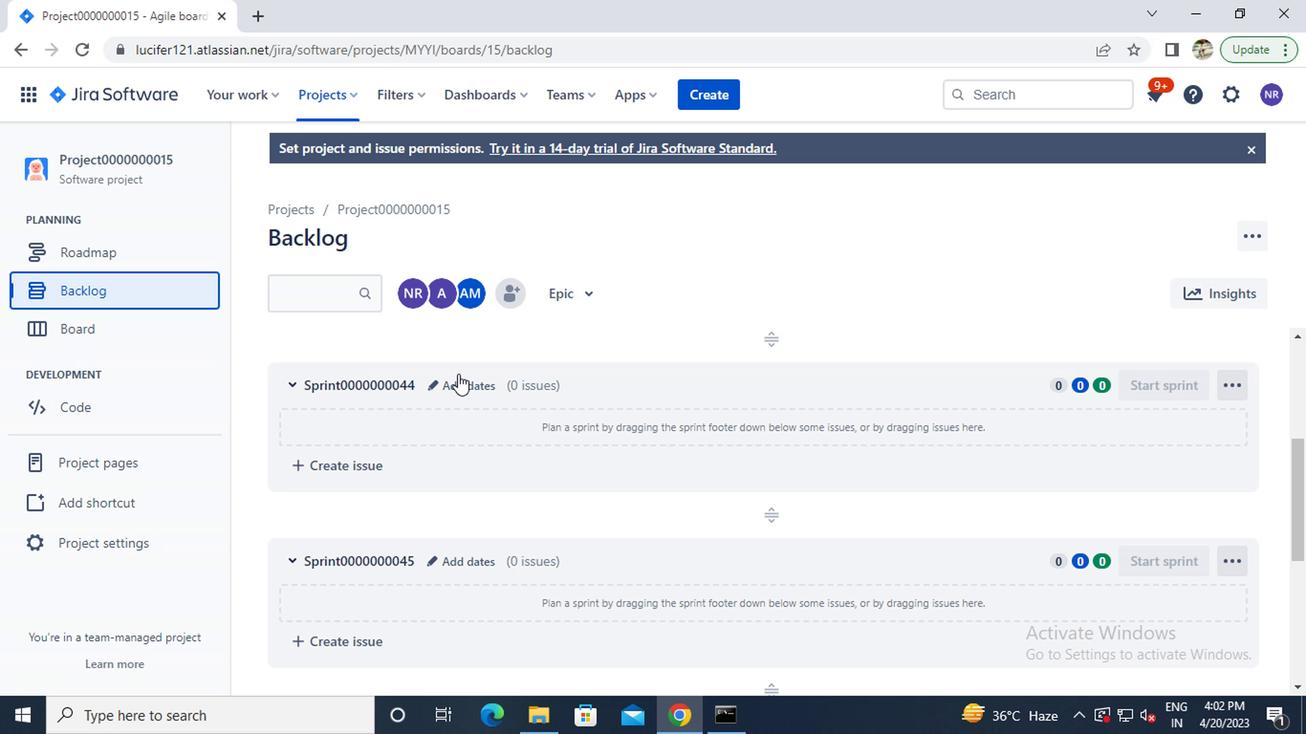 
Action: Mouse scrolled (468, 379) with delta (0, 0)
Screenshot: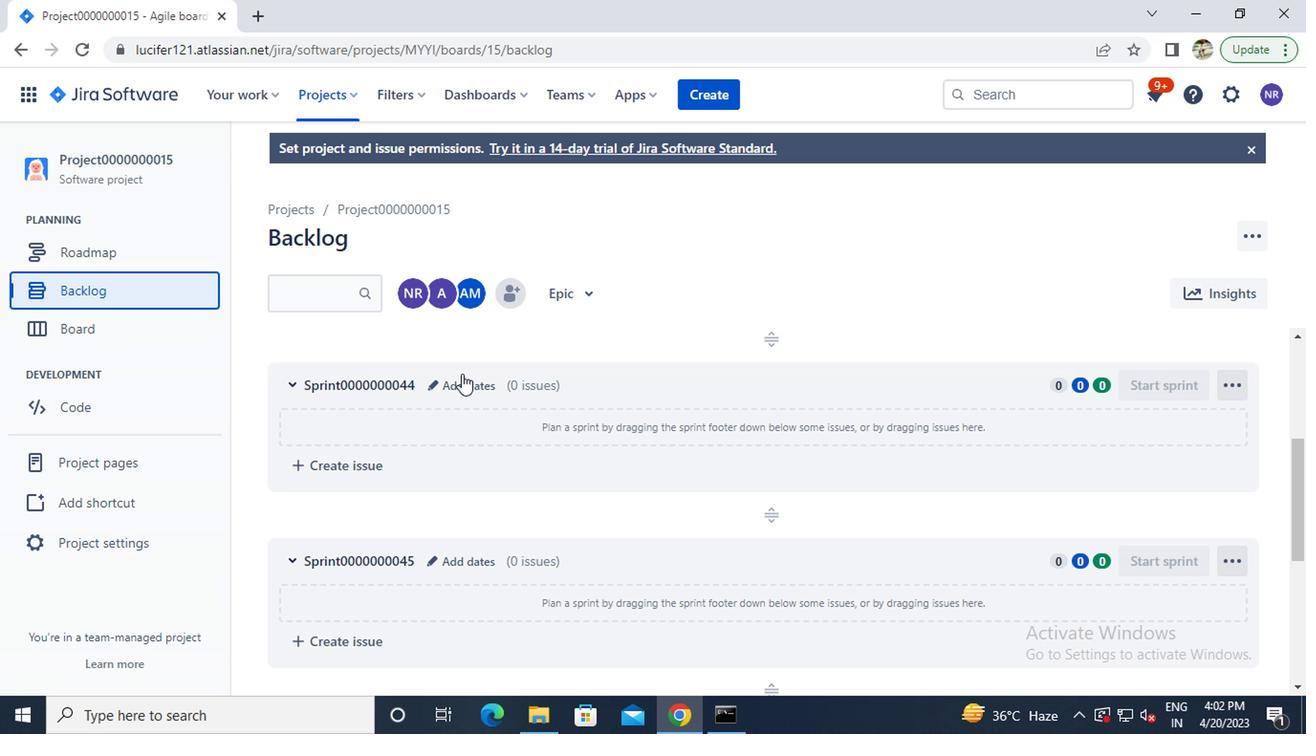 
Action: Mouse moved to (475, 378)
Screenshot: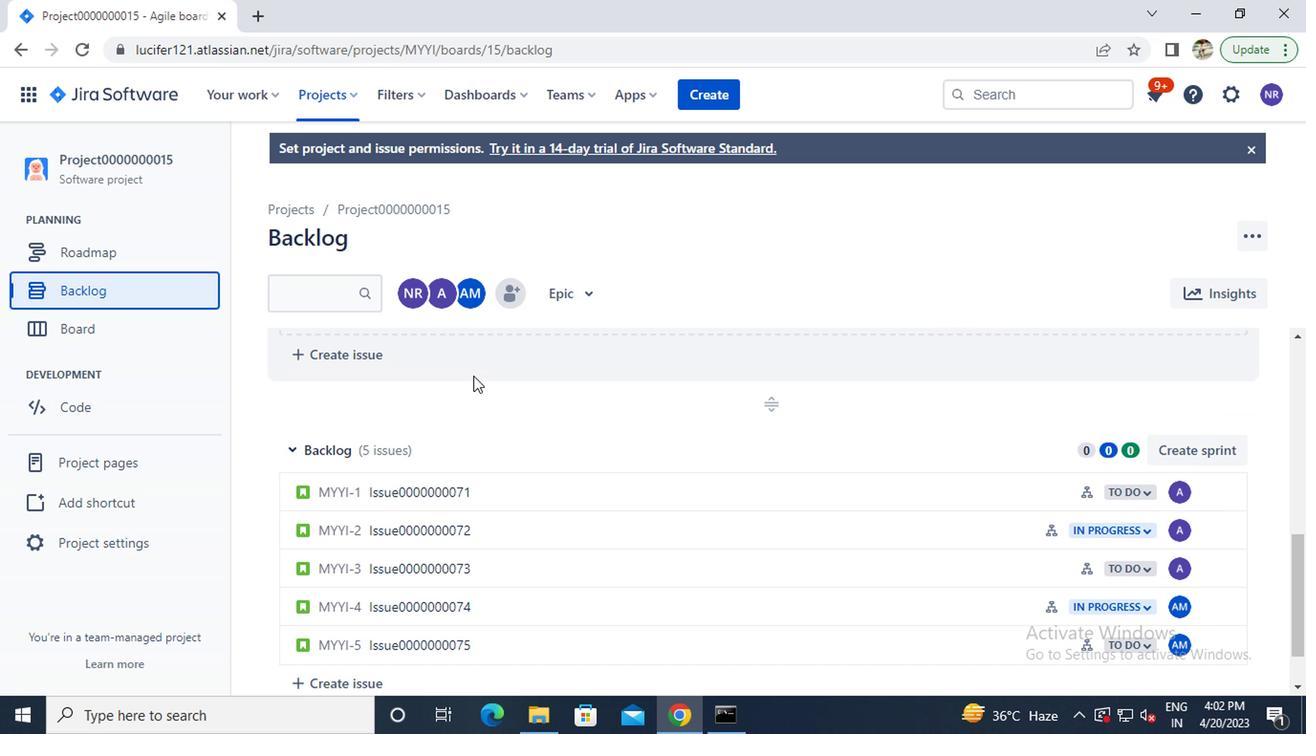 
Action: Mouse scrolled (475, 376) with delta (0, -1)
Screenshot: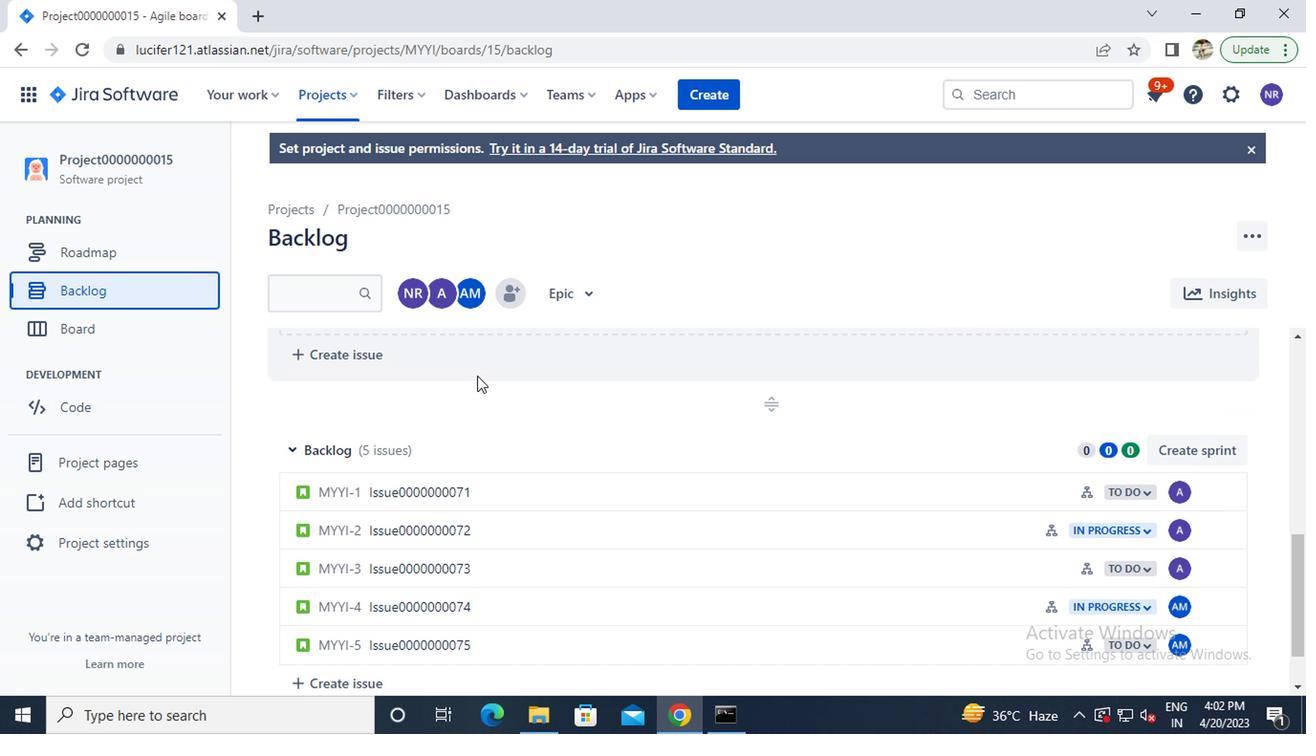 
Action: Mouse moved to (411, 429)
Screenshot: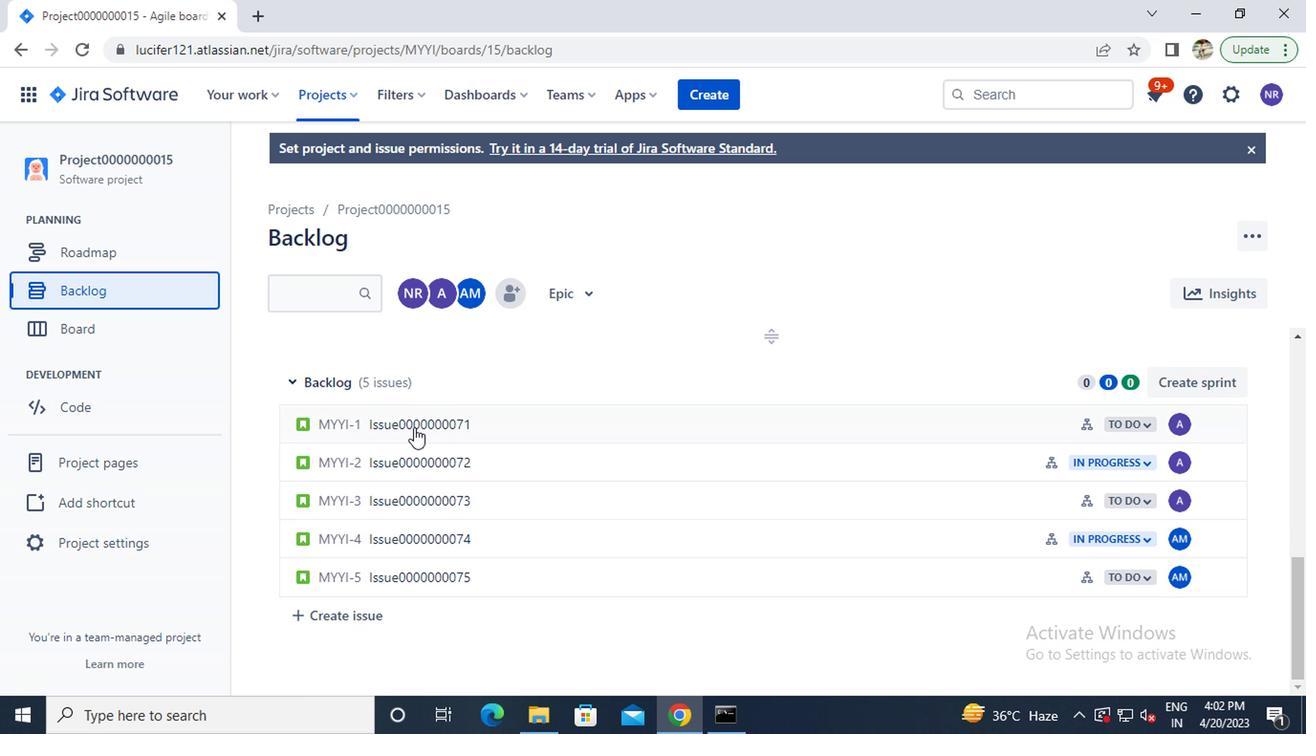 
Action: Mouse pressed left at (411, 429)
Screenshot: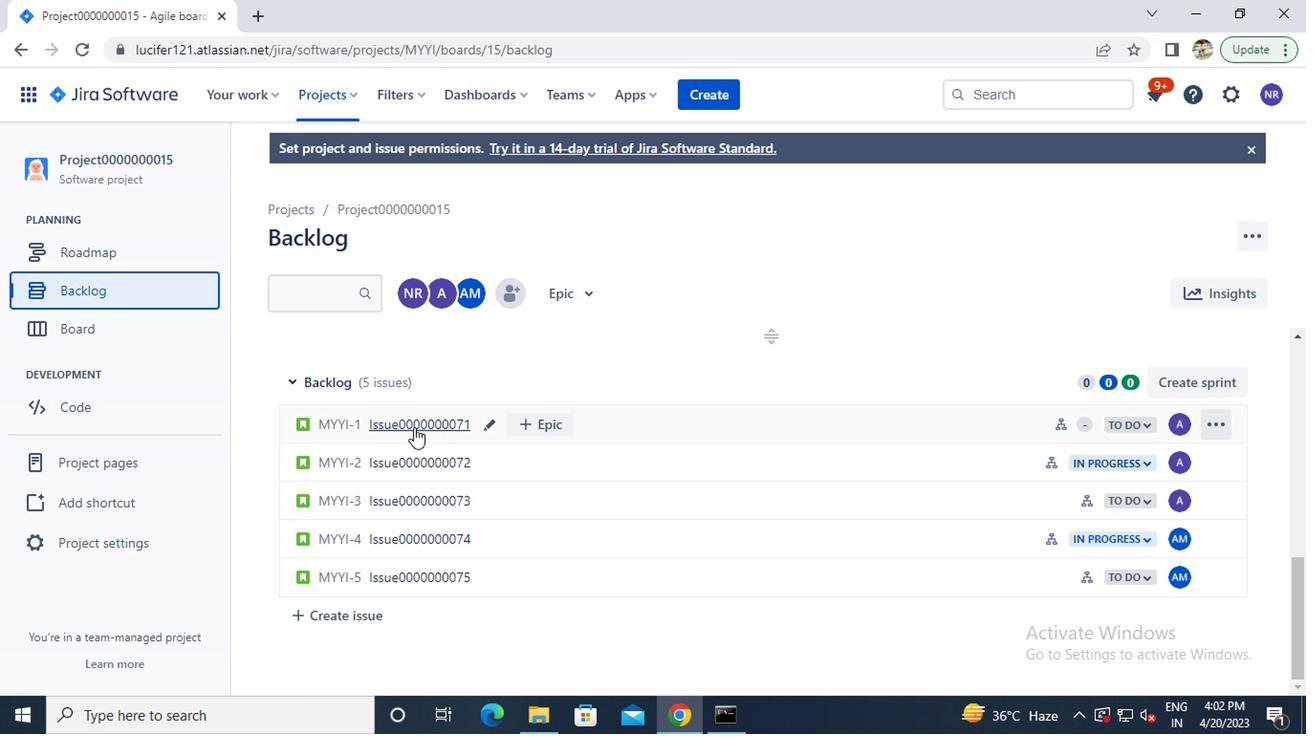 
Action: Mouse moved to (1228, 542)
Screenshot: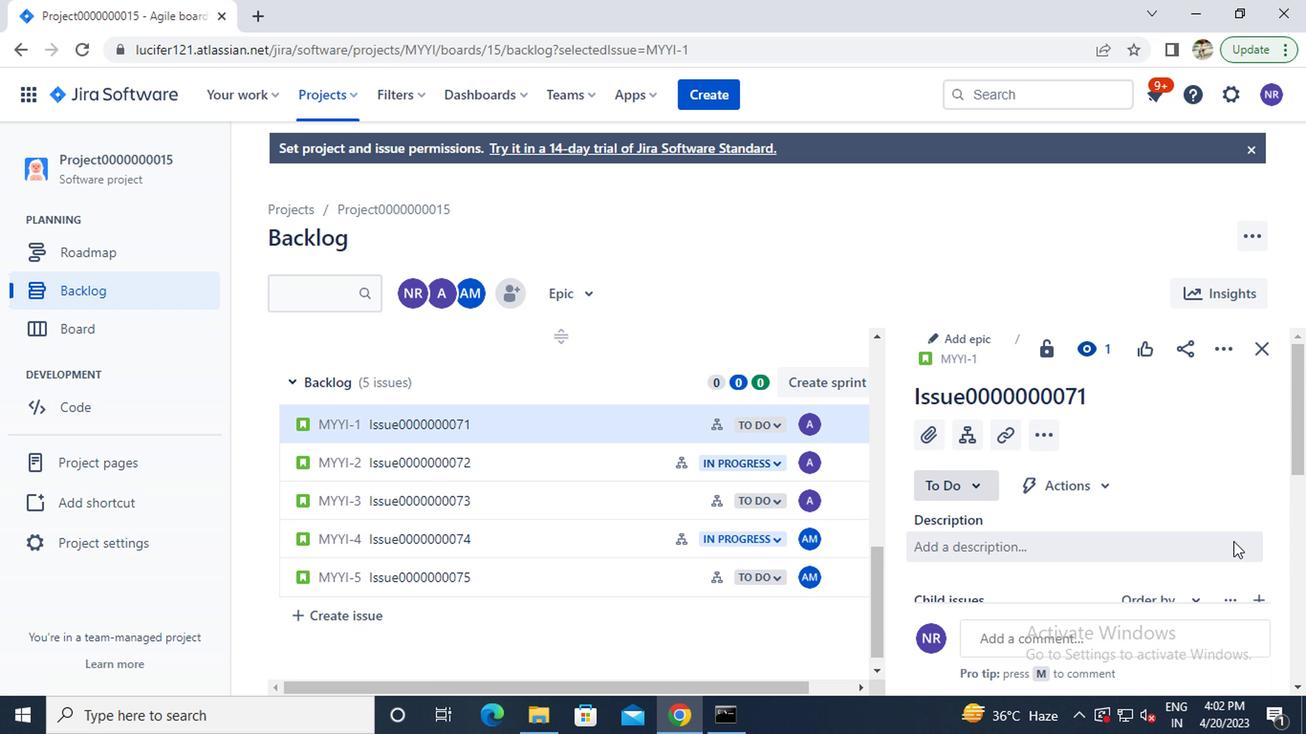 
Action: Mouse scrolled (1228, 541) with delta (0, 0)
Screenshot: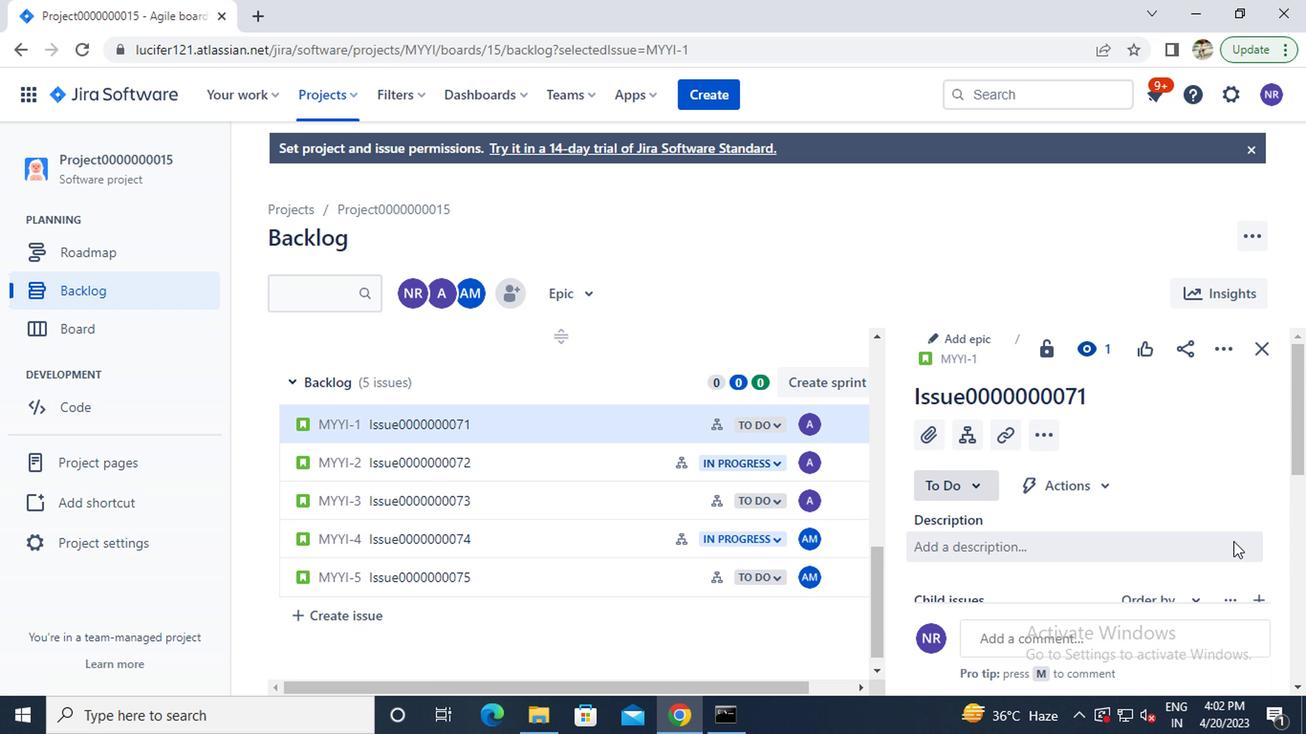 
Action: Mouse moved to (1200, 519)
Screenshot: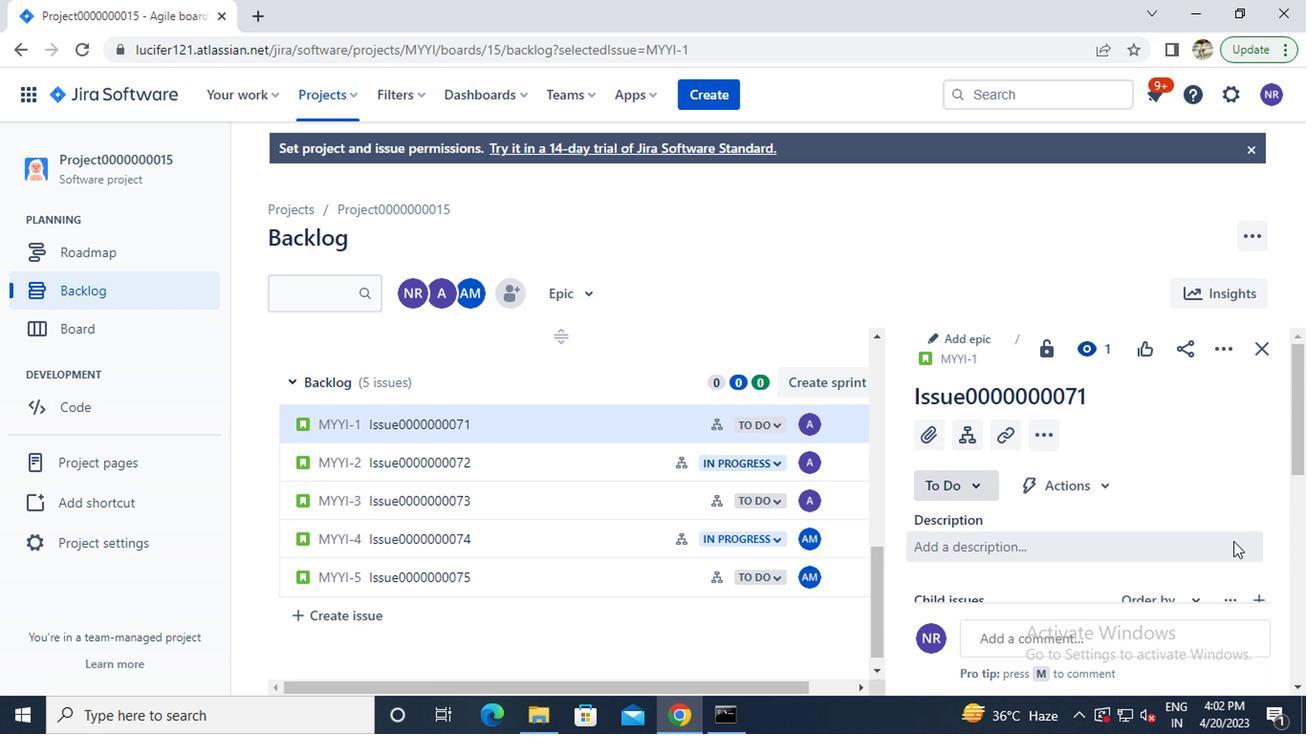 
Action: Mouse scrolled (1200, 518) with delta (0, -1)
Screenshot: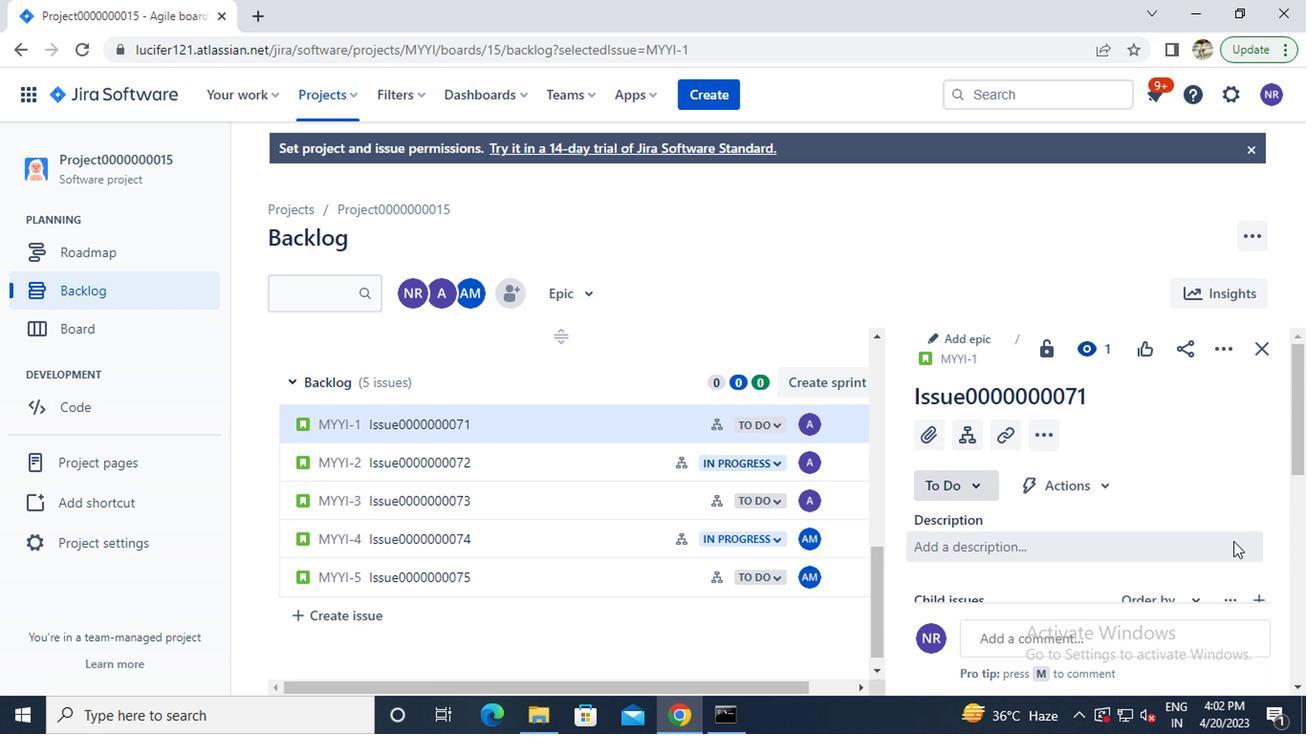 
Action: Mouse moved to (1187, 483)
Screenshot: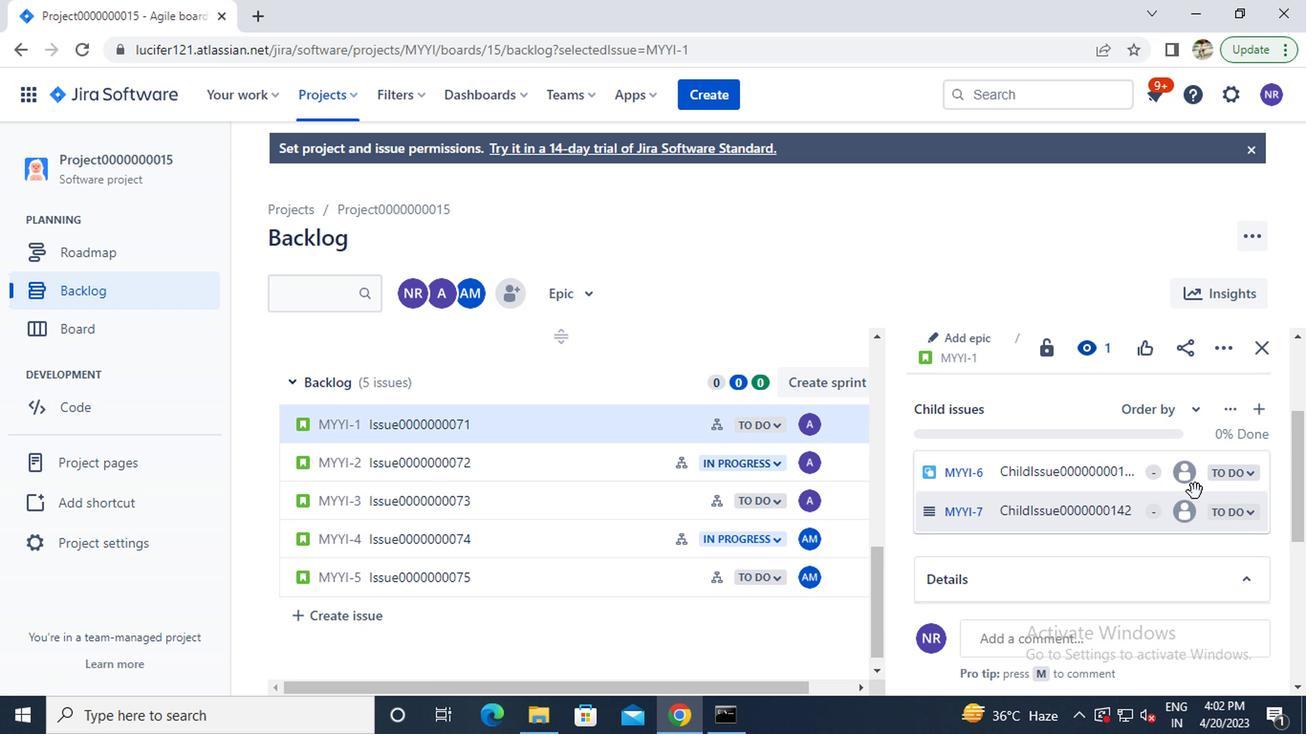 
Action: Mouse pressed left at (1187, 483)
Screenshot: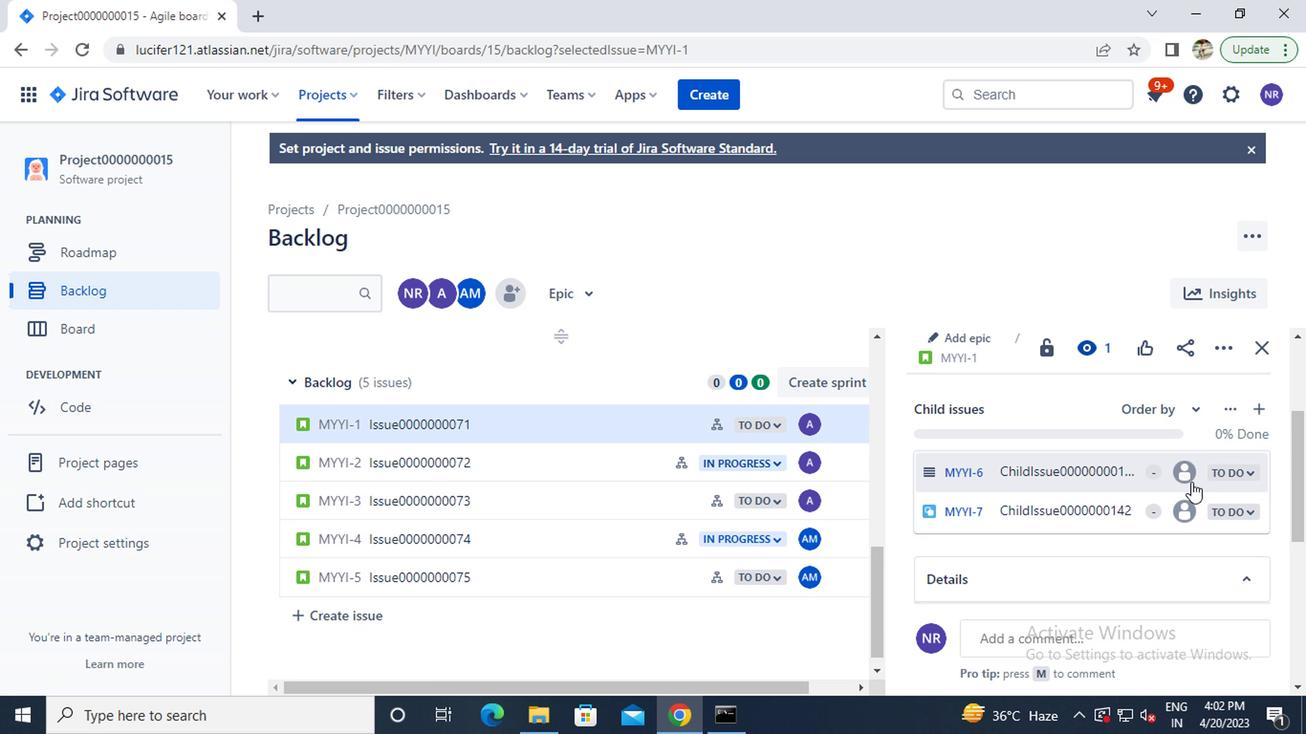 
Action: Key pressed a
Screenshot: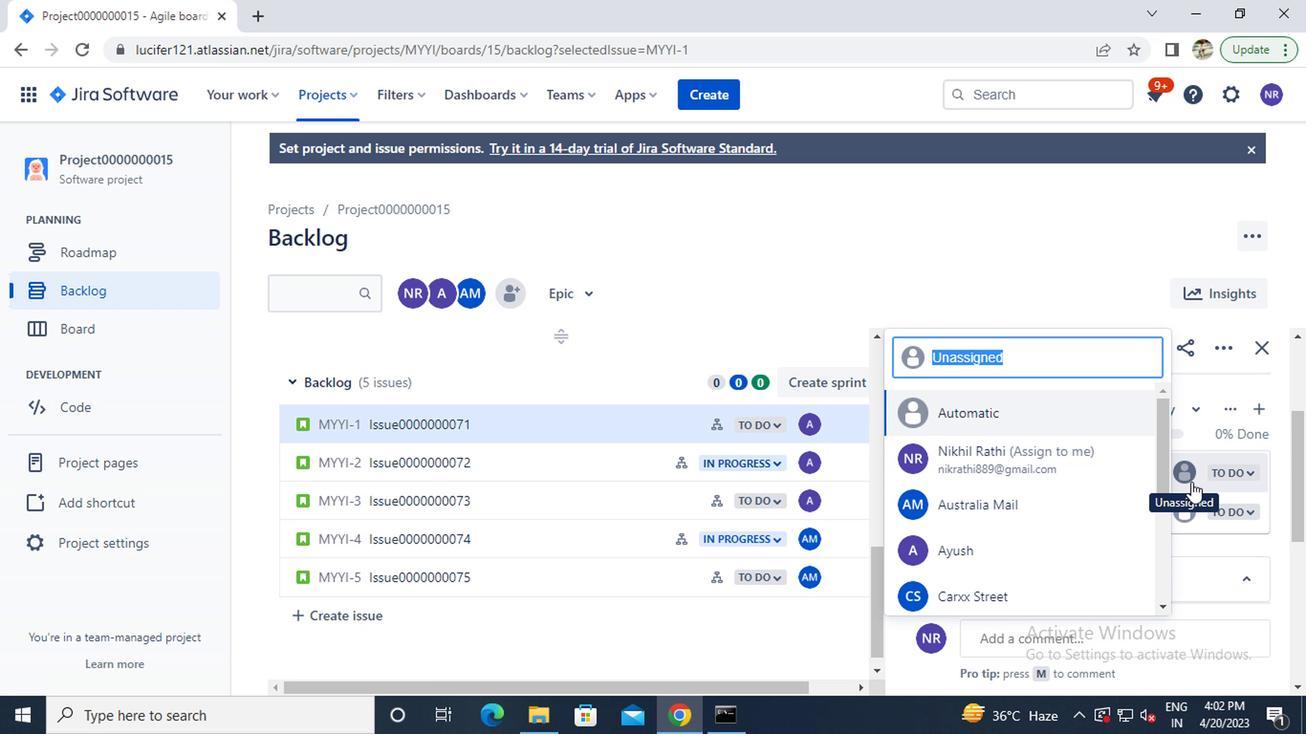 
Action: Mouse moved to (1005, 555)
Screenshot: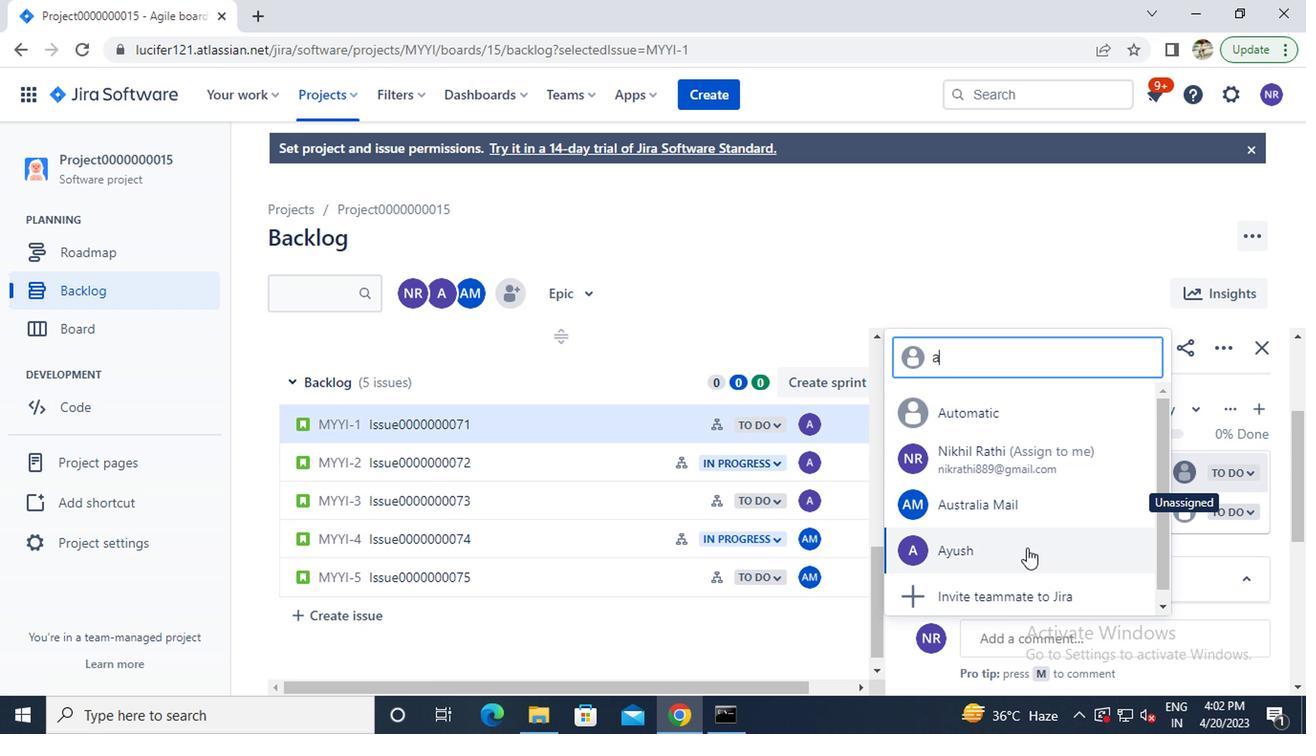 
Action: Mouse pressed left at (1005, 555)
Screenshot: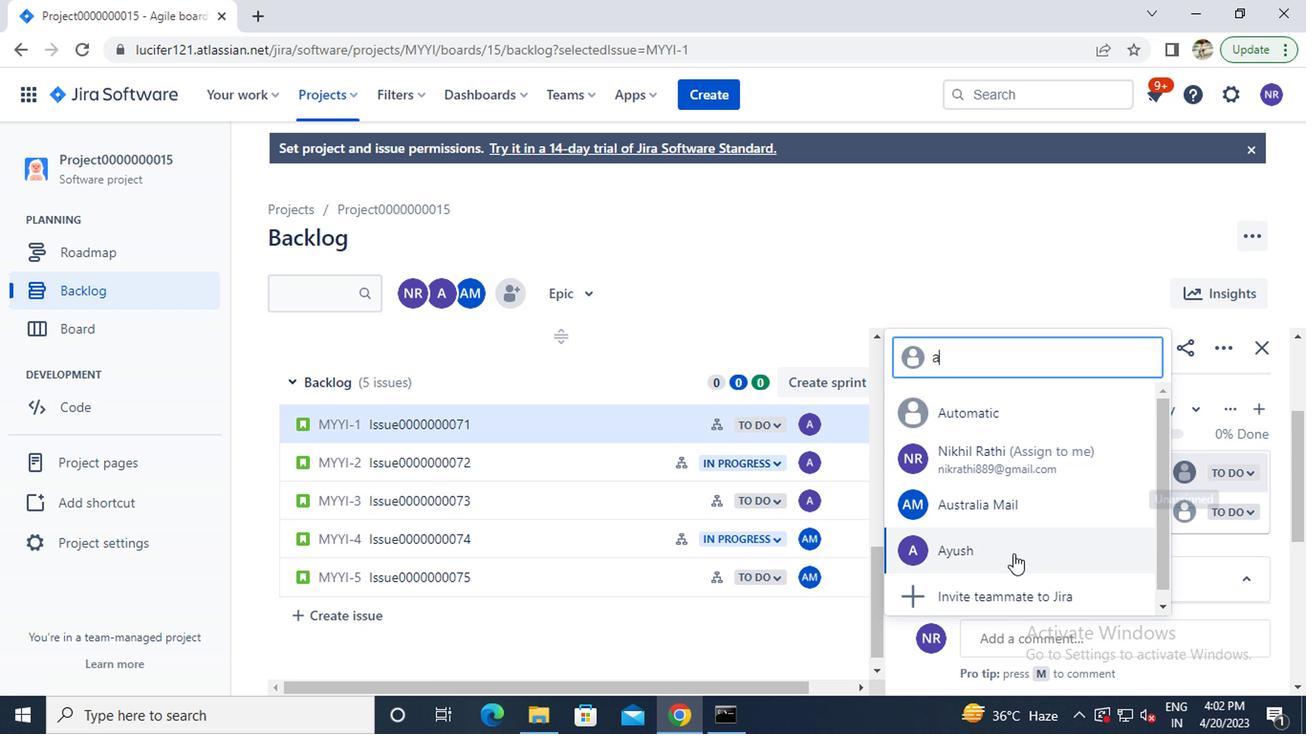 
Action: Mouse moved to (1177, 515)
Screenshot: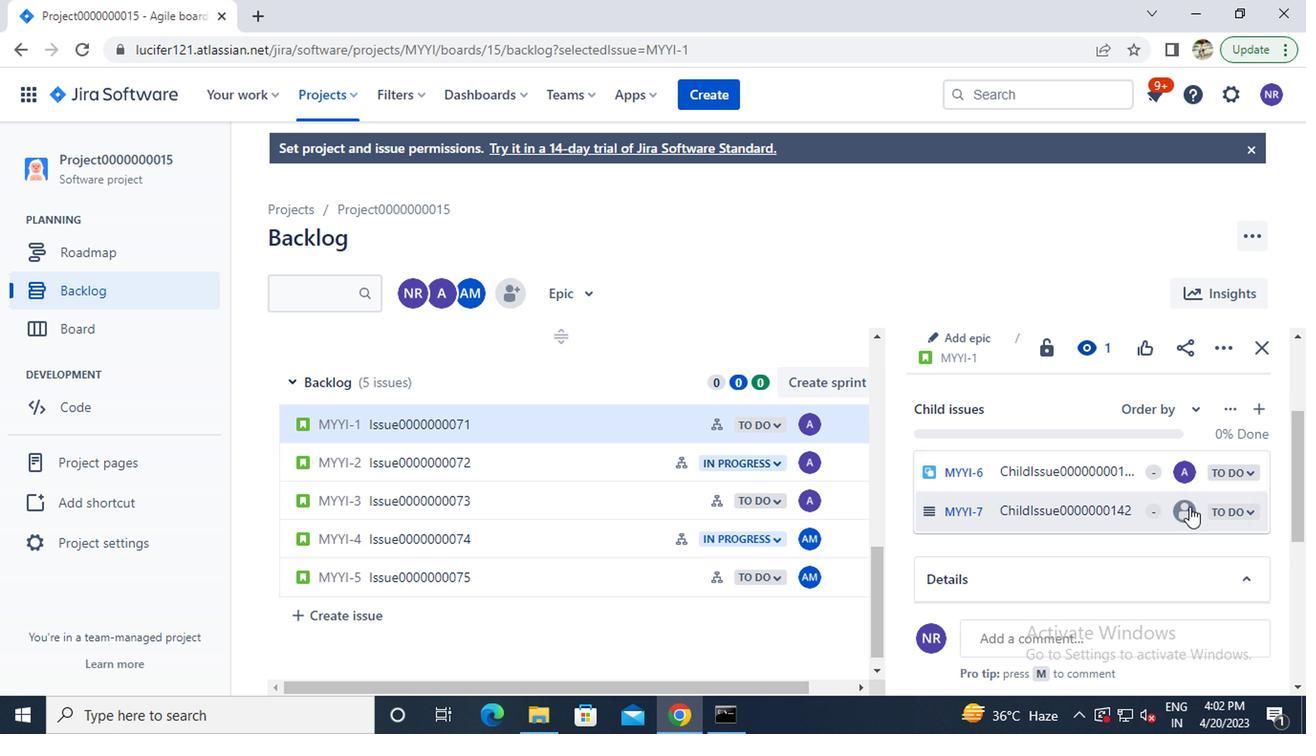 
Action: Mouse pressed left at (1177, 515)
Screenshot: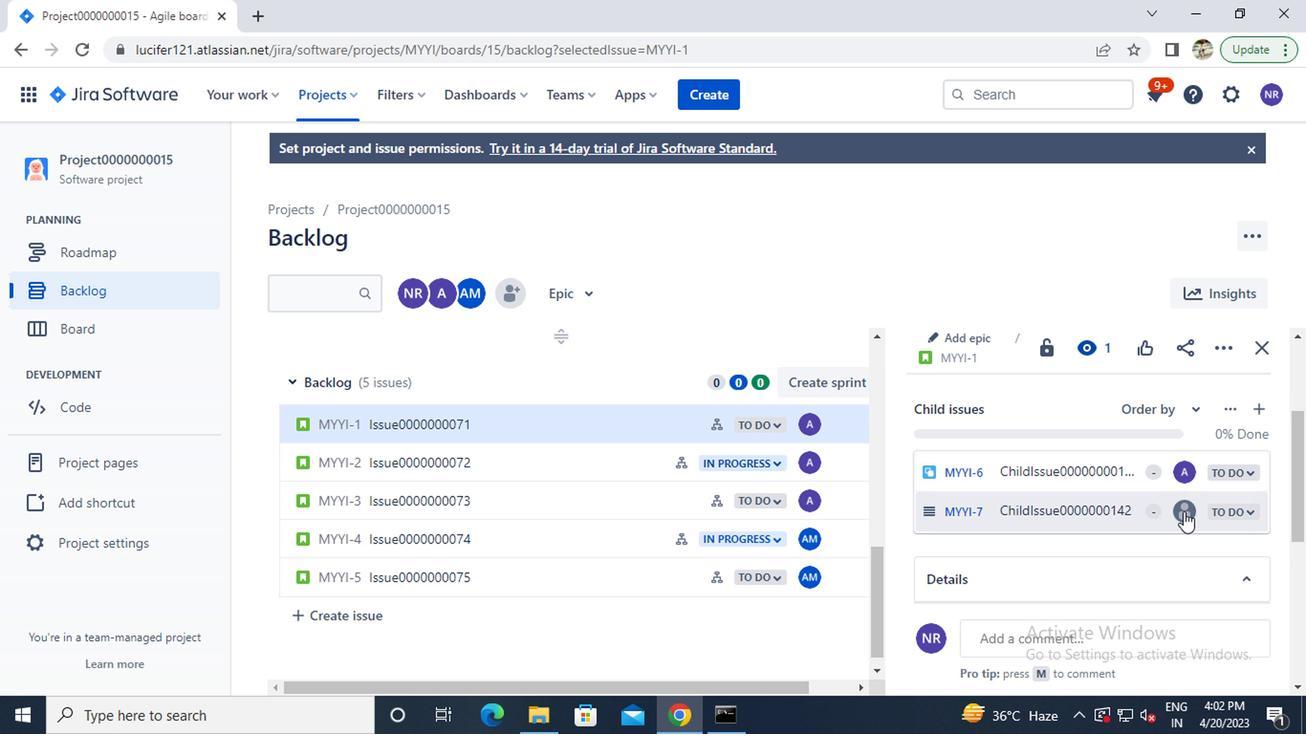 
Action: Mouse moved to (1177, 515)
Screenshot: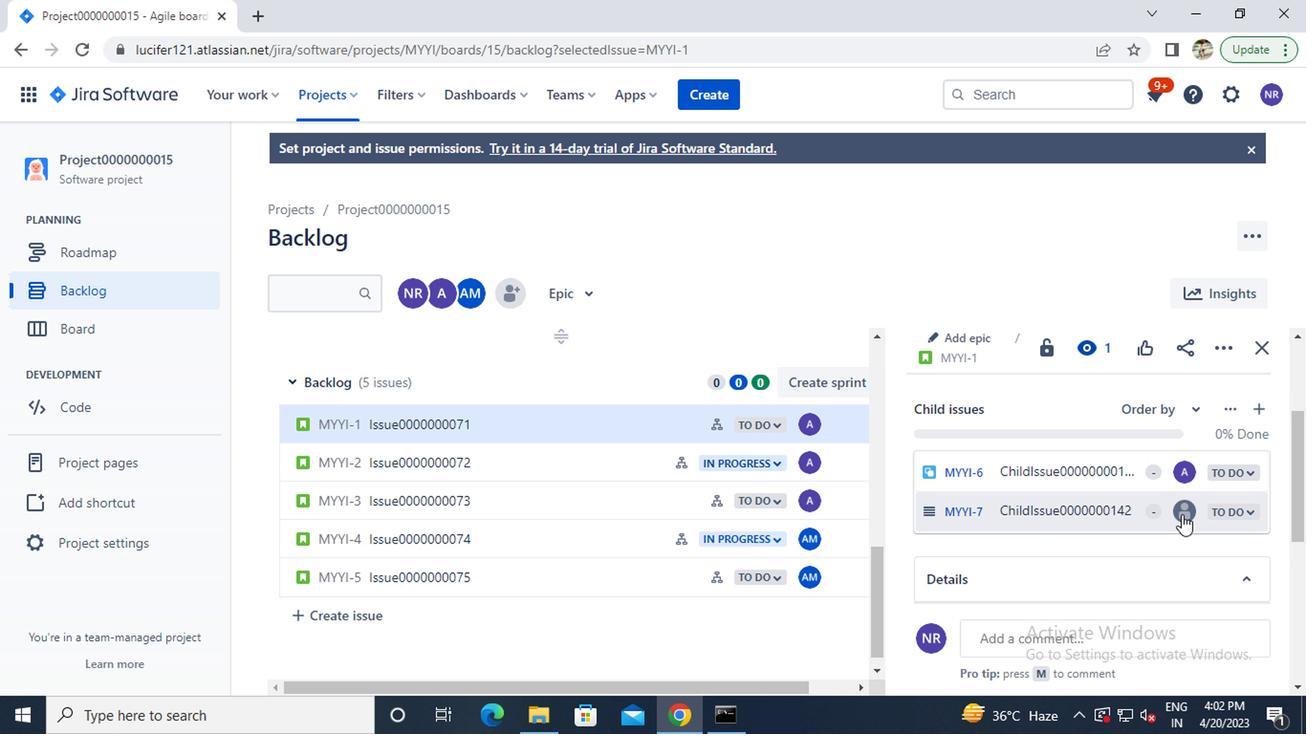 
Action: Key pressed ay
Screenshot: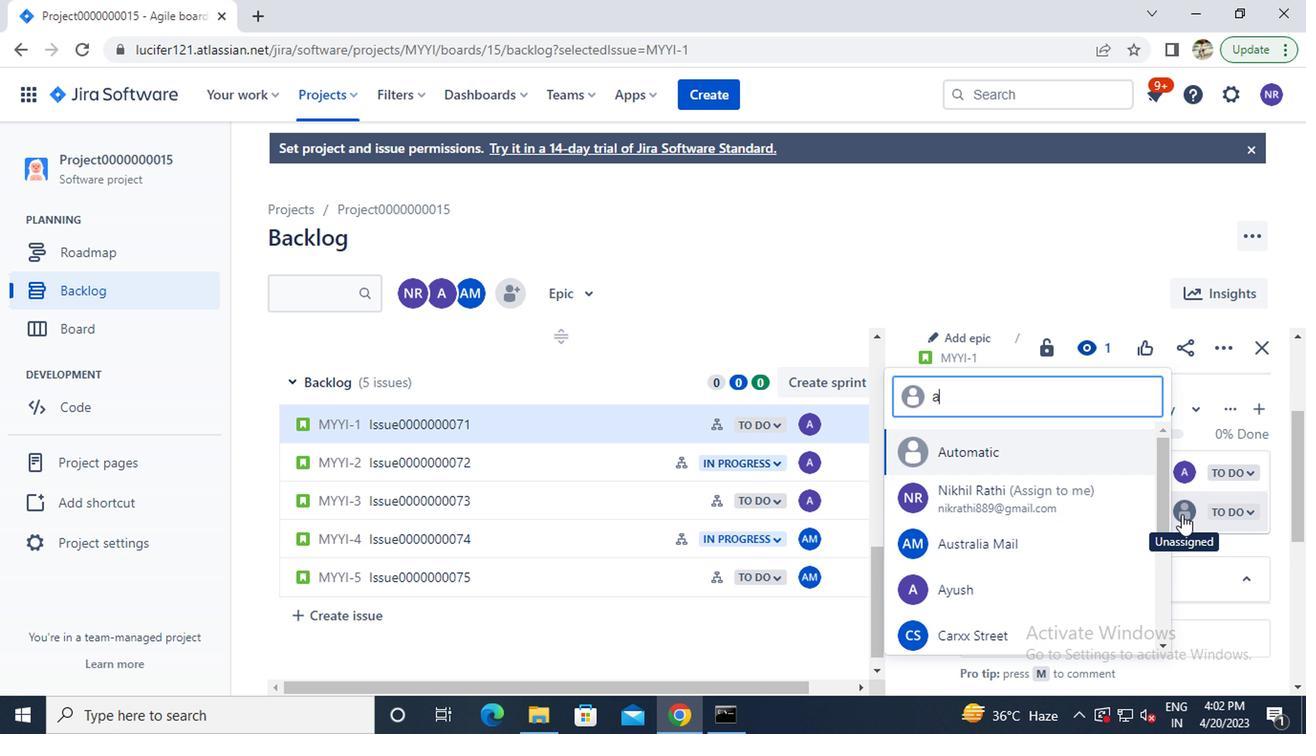 
Action: Mouse moved to (992, 511)
Screenshot: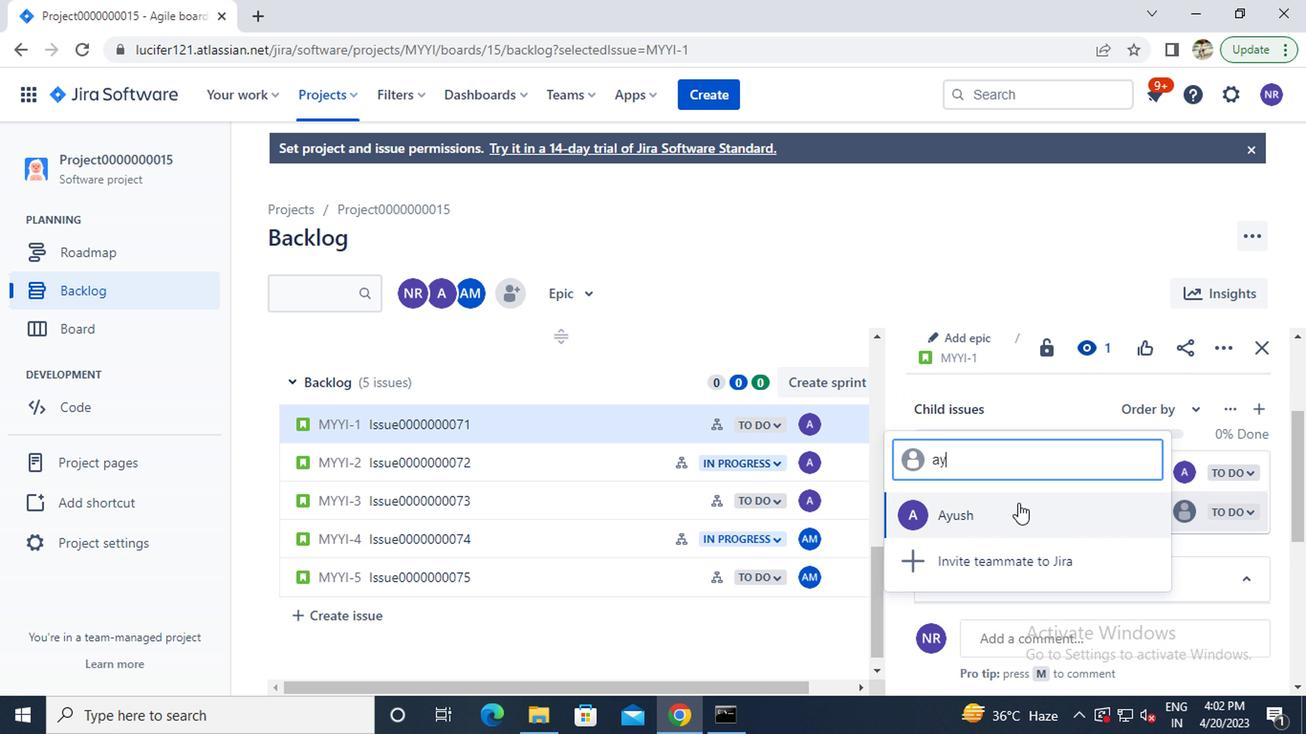 
Action: Mouse pressed left at (992, 511)
Screenshot: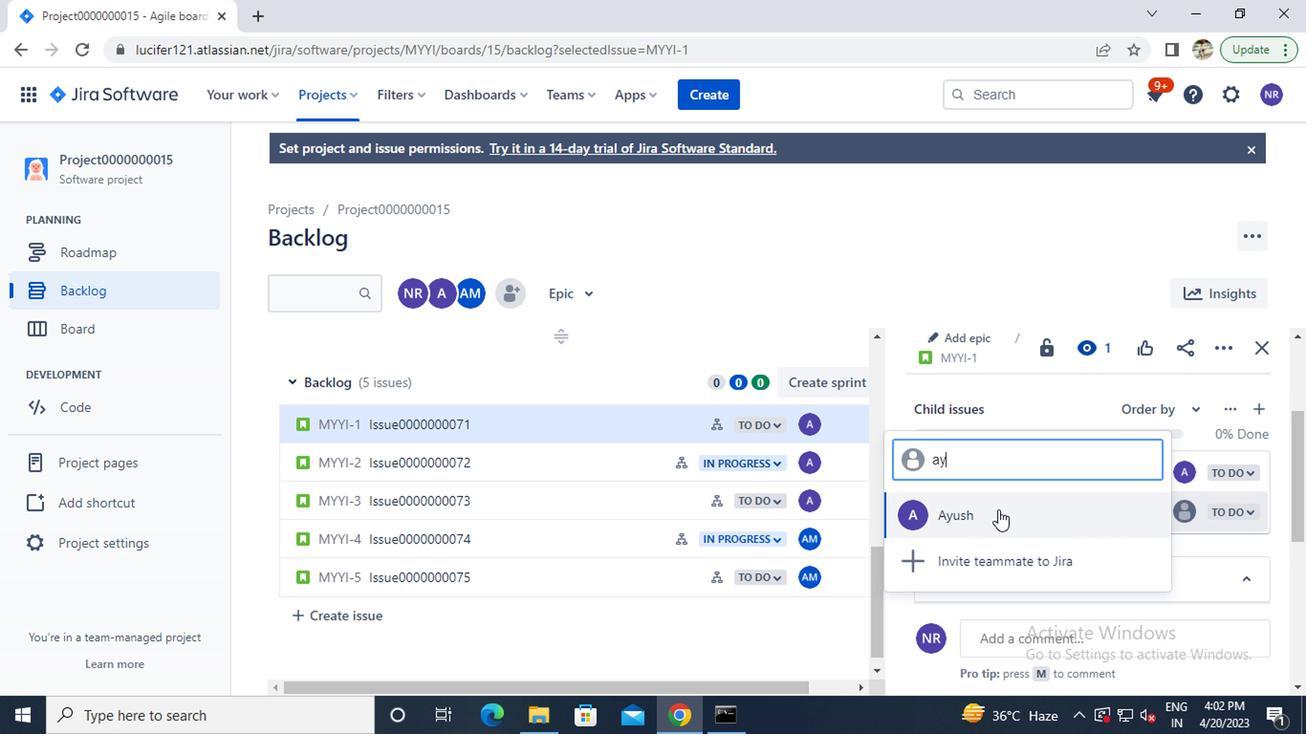 
Action: Mouse moved to (438, 460)
Screenshot: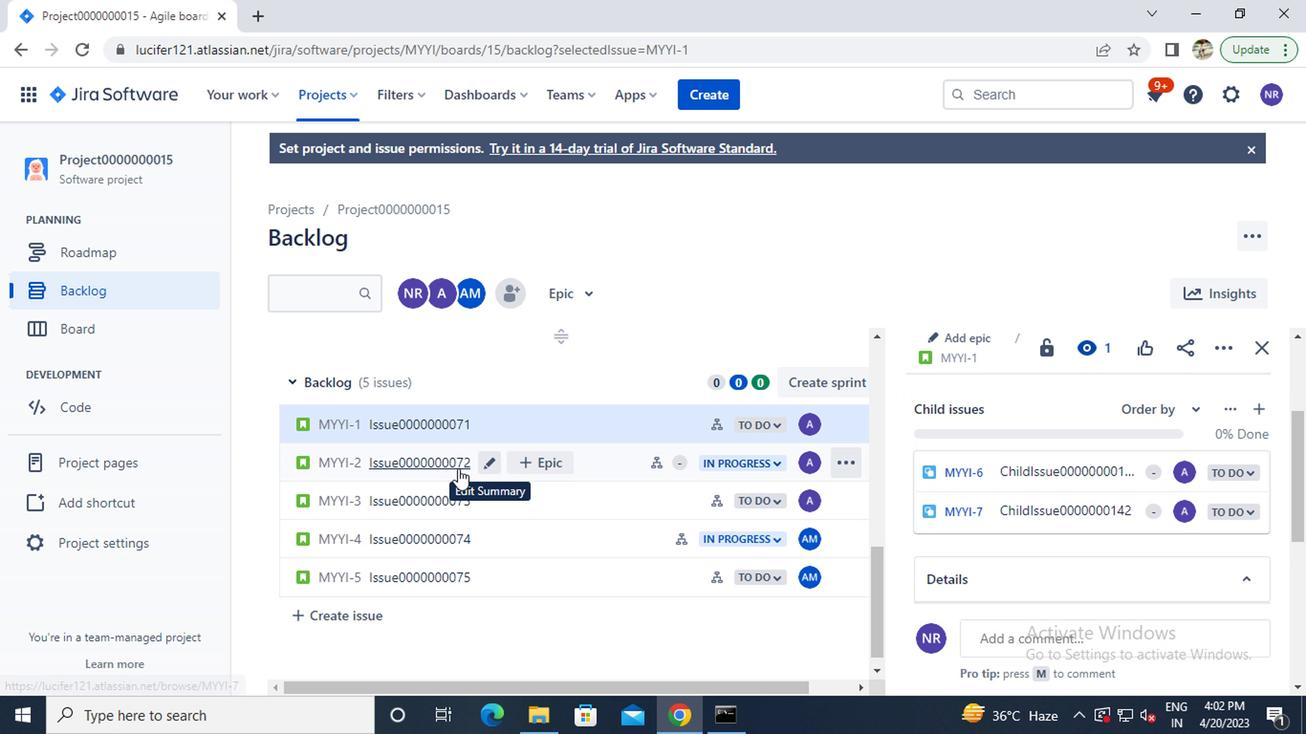 
Action: Mouse pressed left at (438, 460)
Screenshot: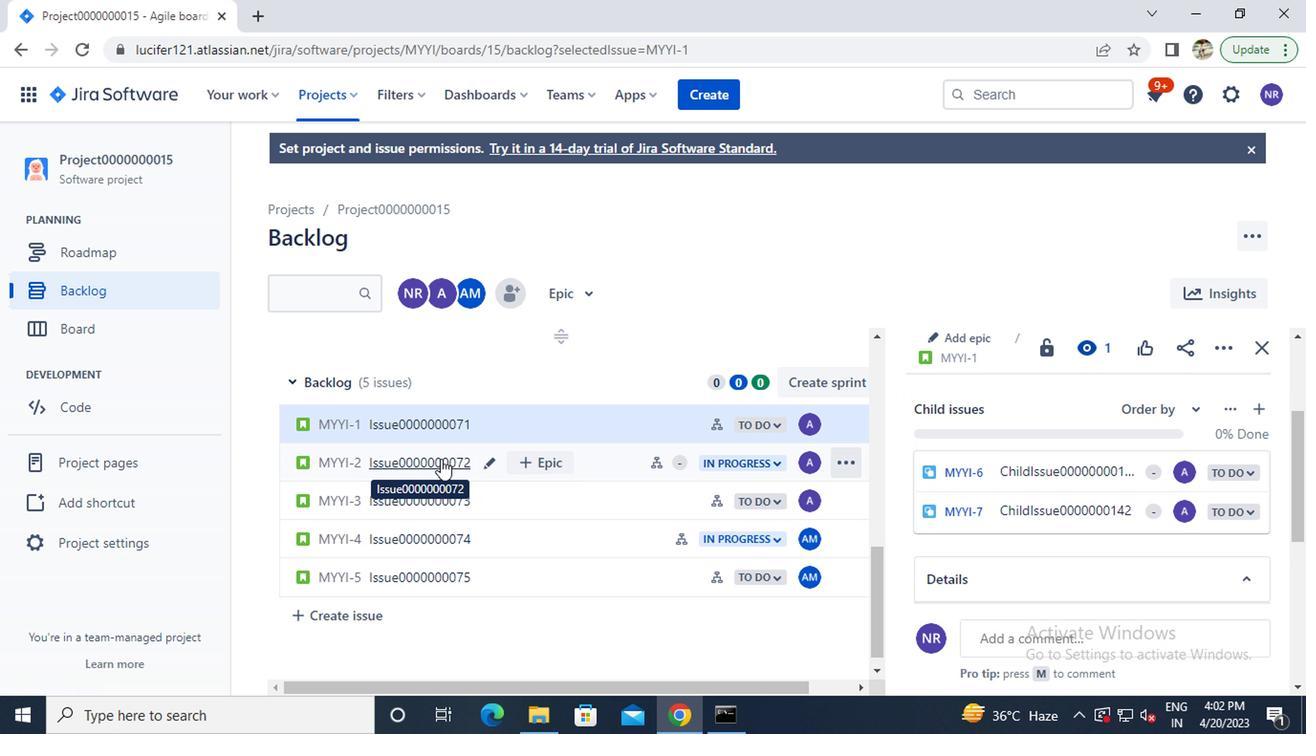 
Action: Mouse moved to (1181, 457)
Screenshot: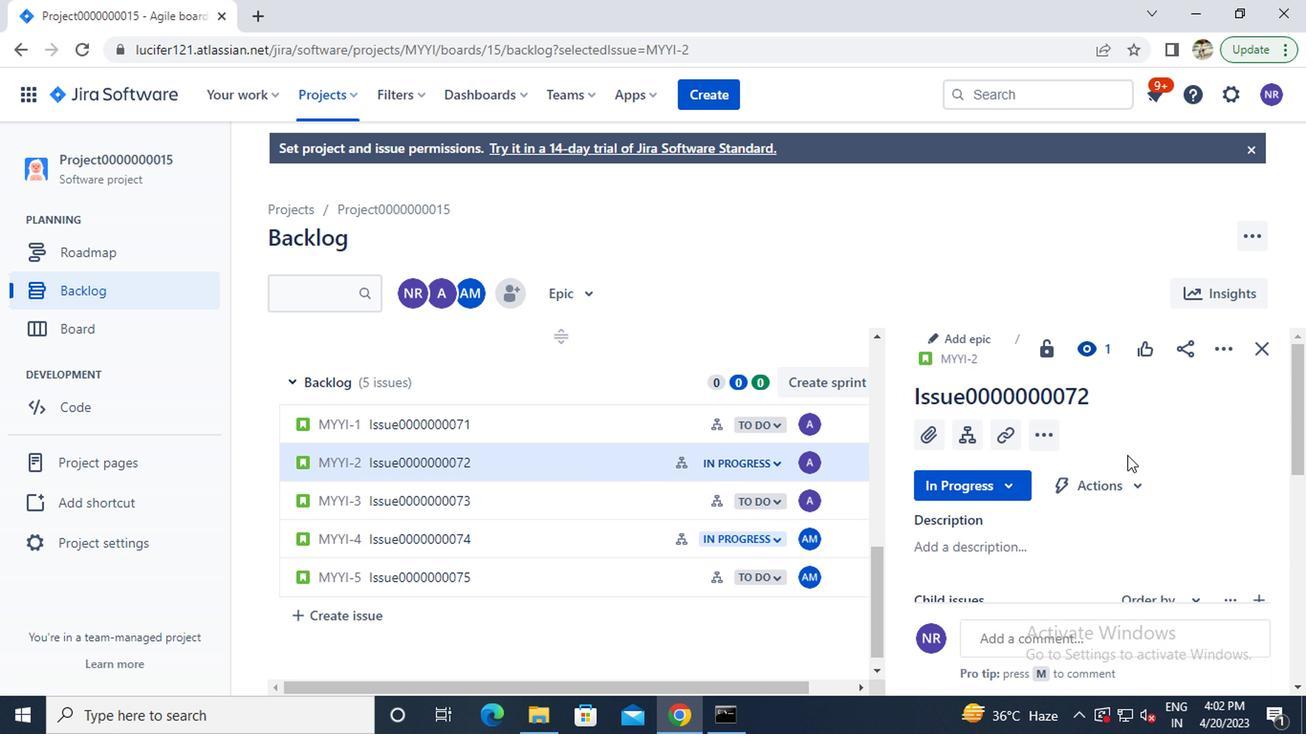 
Action: Mouse scrolled (1181, 457) with delta (0, 0)
Screenshot: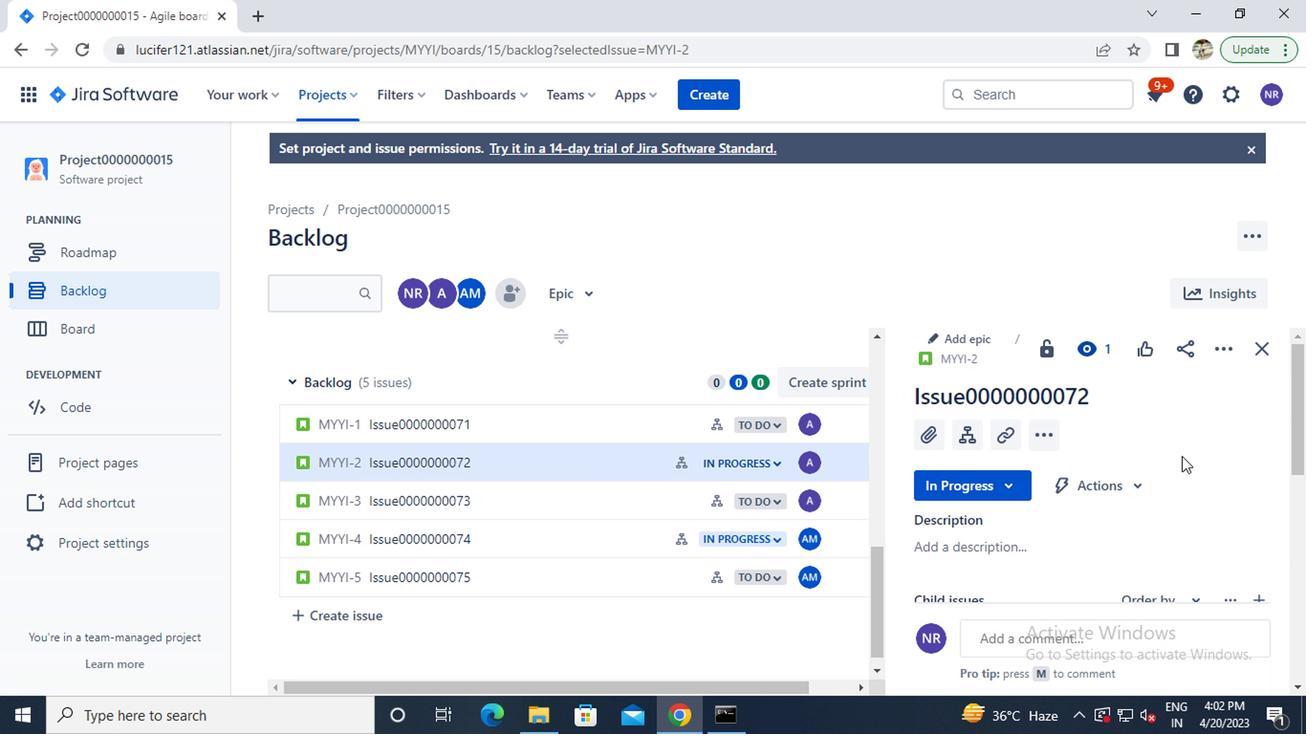 
Action: Mouse moved to (1186, 562)
Screenshot: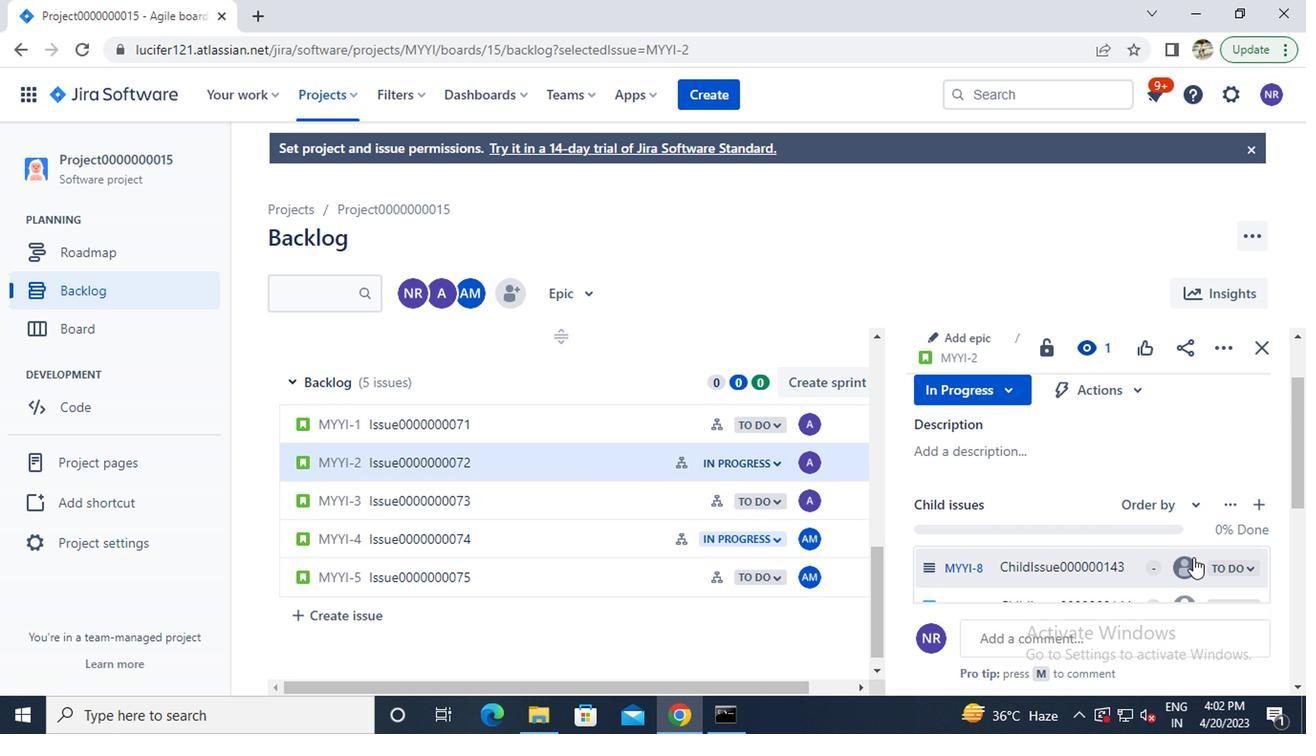 
Action: Mouse pressed left at (1186, 562)
Screenshot: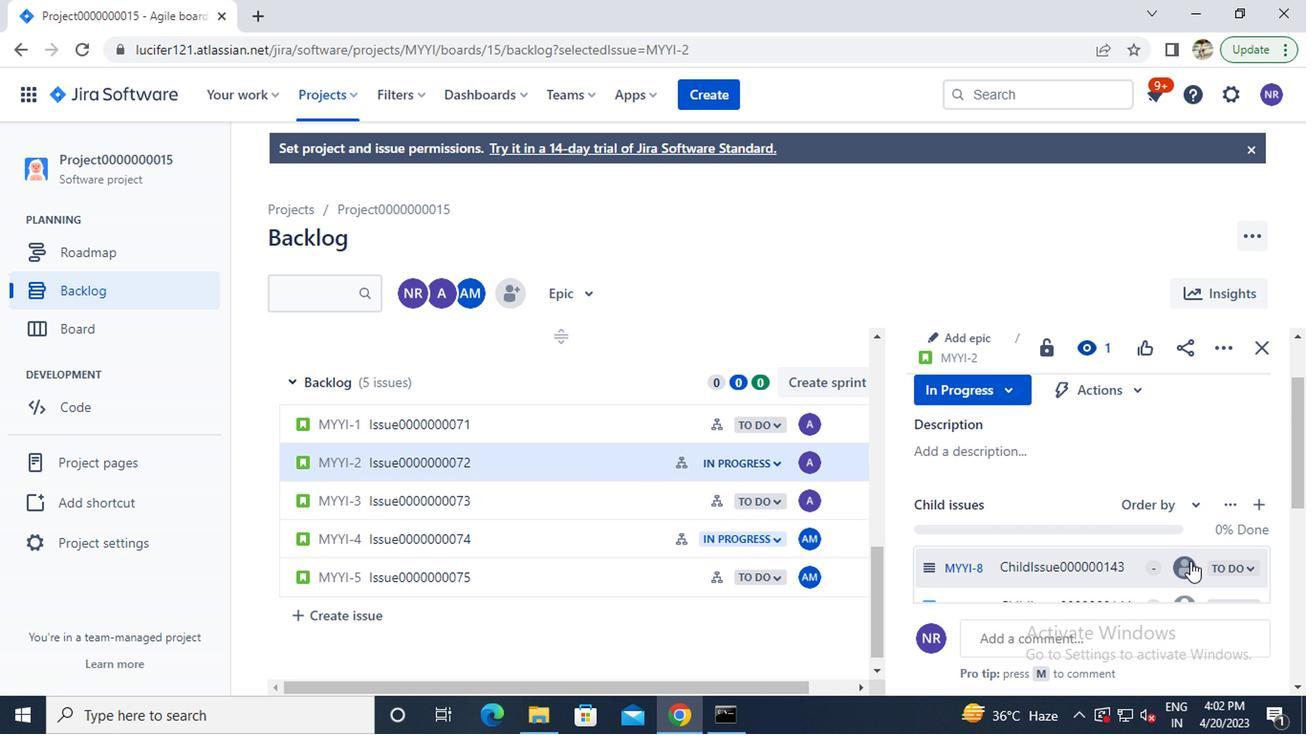 
Action: Mouse moved to (1061, 486)
Screenshot: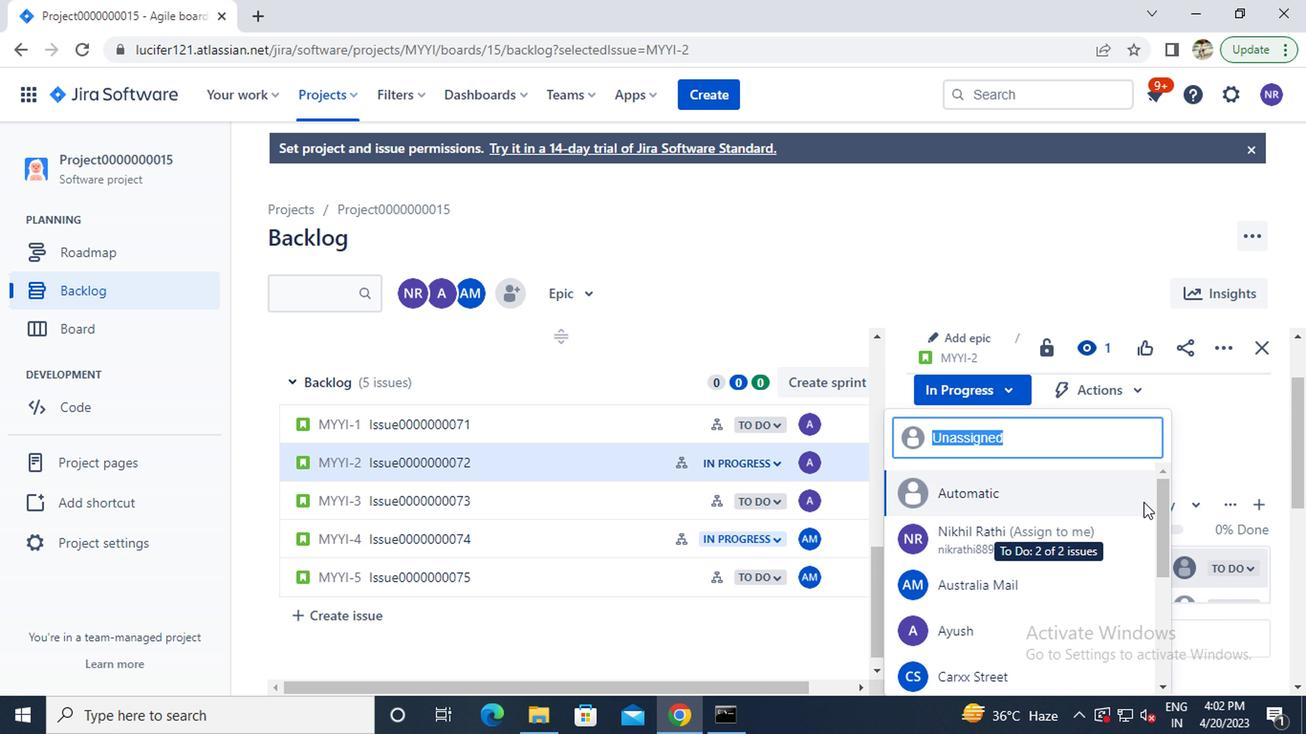 
Action: Mouse scrolled (1061, 485) with delta (0, -1)
Screenshot: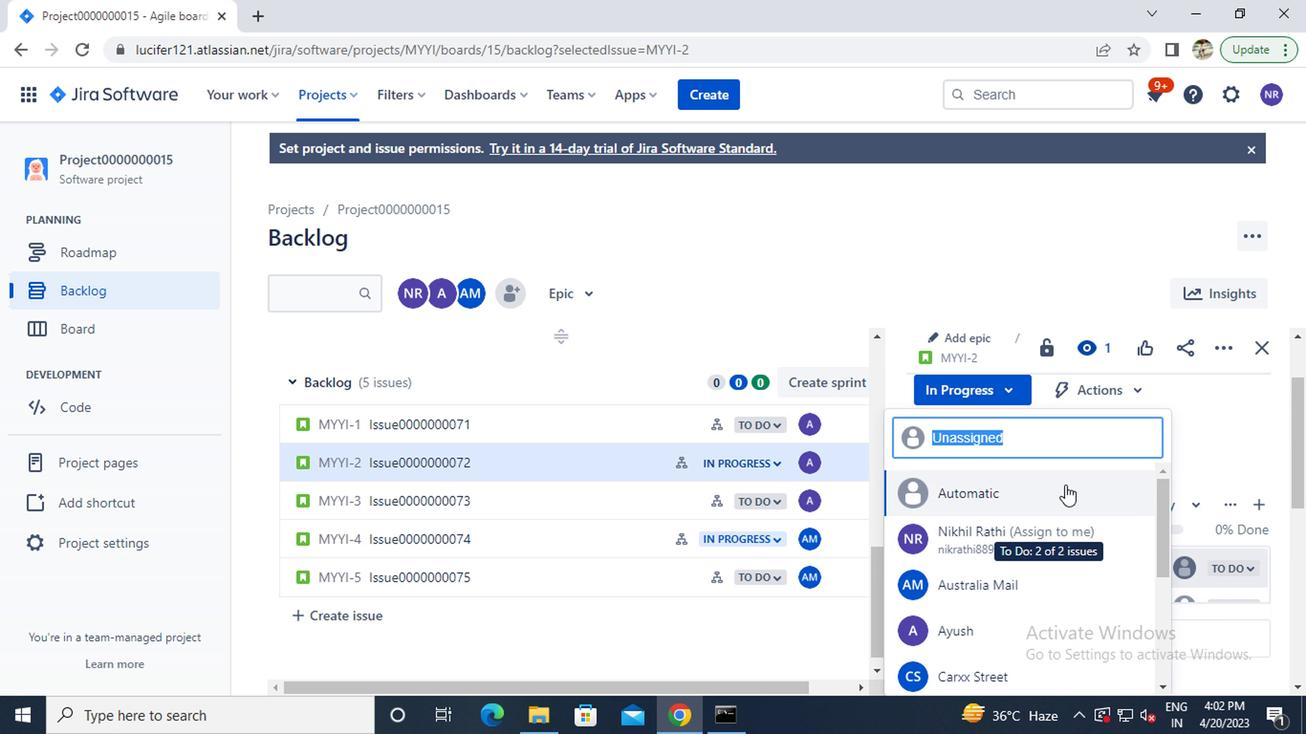 
Action: Mouse moved to (968, 523)
Screenshot: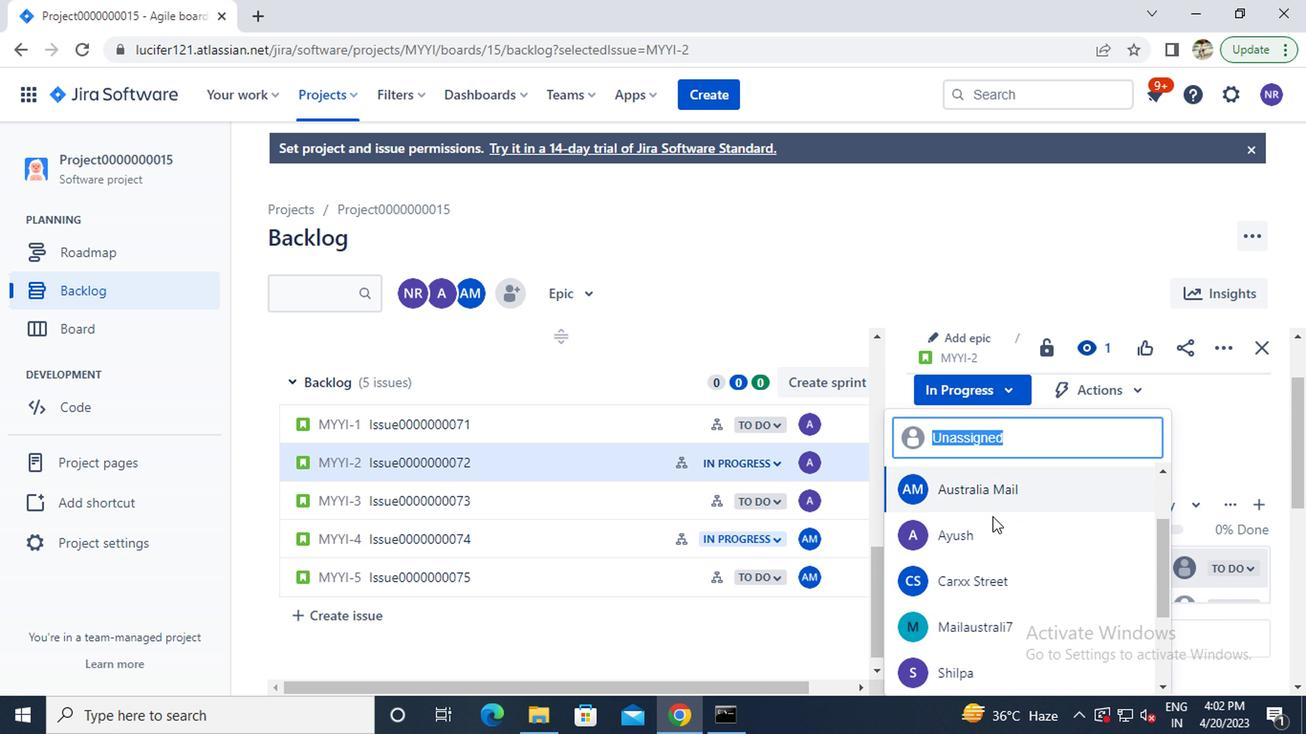 
Action: Mouse pressed left at (968, 523)
Screenshot: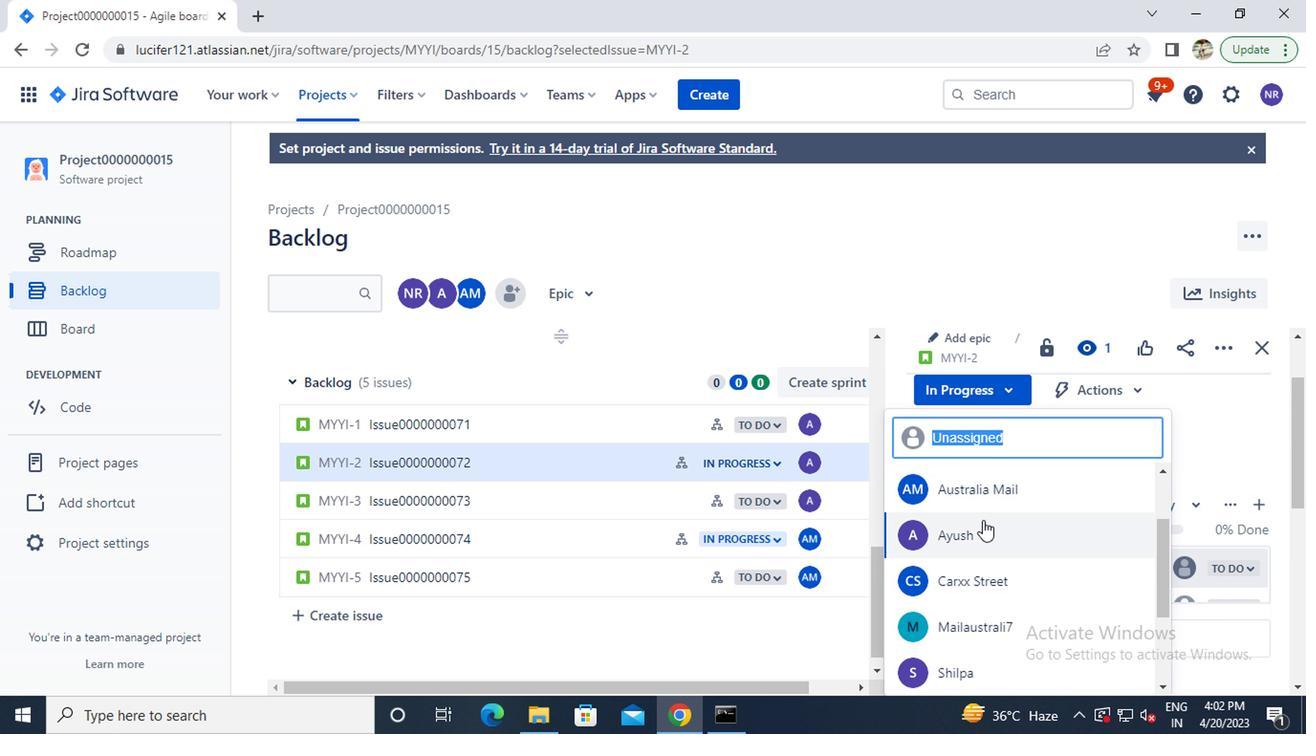 
Action: Mouse moved to (1261, 345)
Screenshot: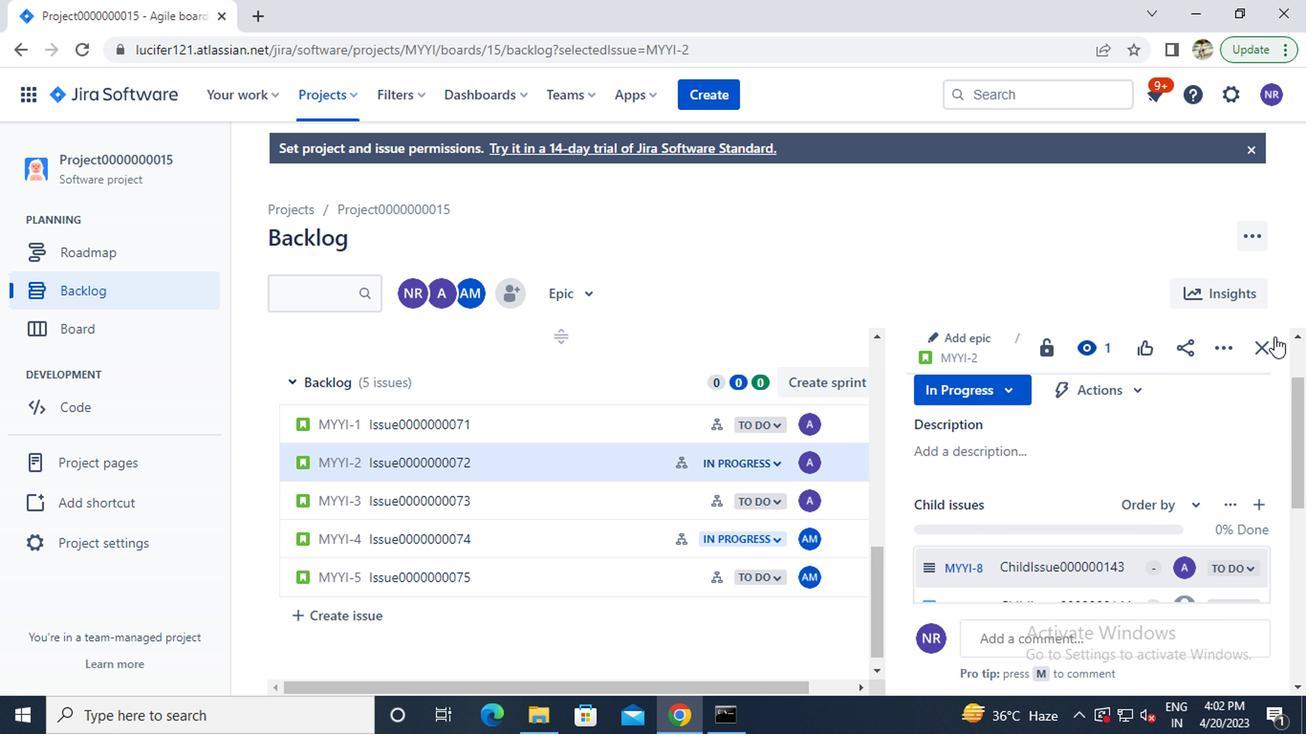 
Action: Mouse pressed left at (1261, 345)
Screenshot: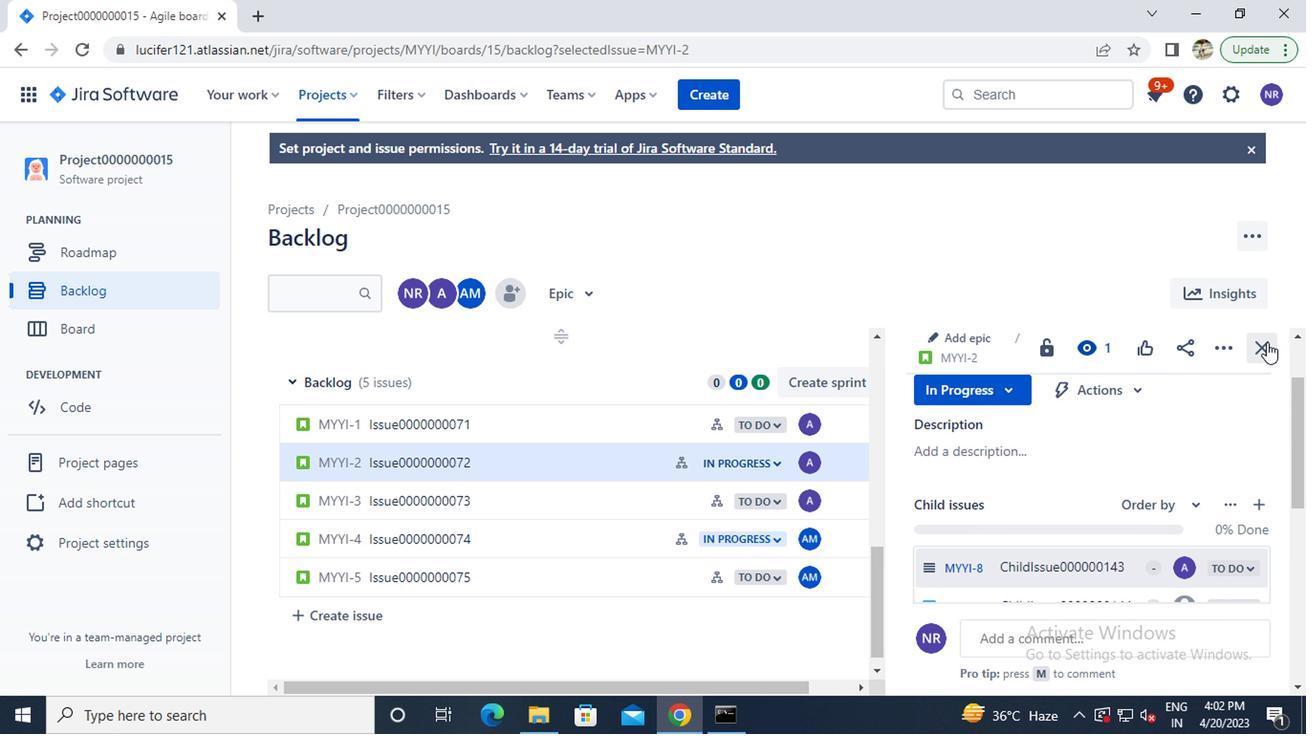 
